 Task: Create a due date automation trigger when advanced on, on the tuesday before a card is due add basic without the blue label at 11:00 AM.
Action: Mouse moved to (1044, 455)
Screenshot: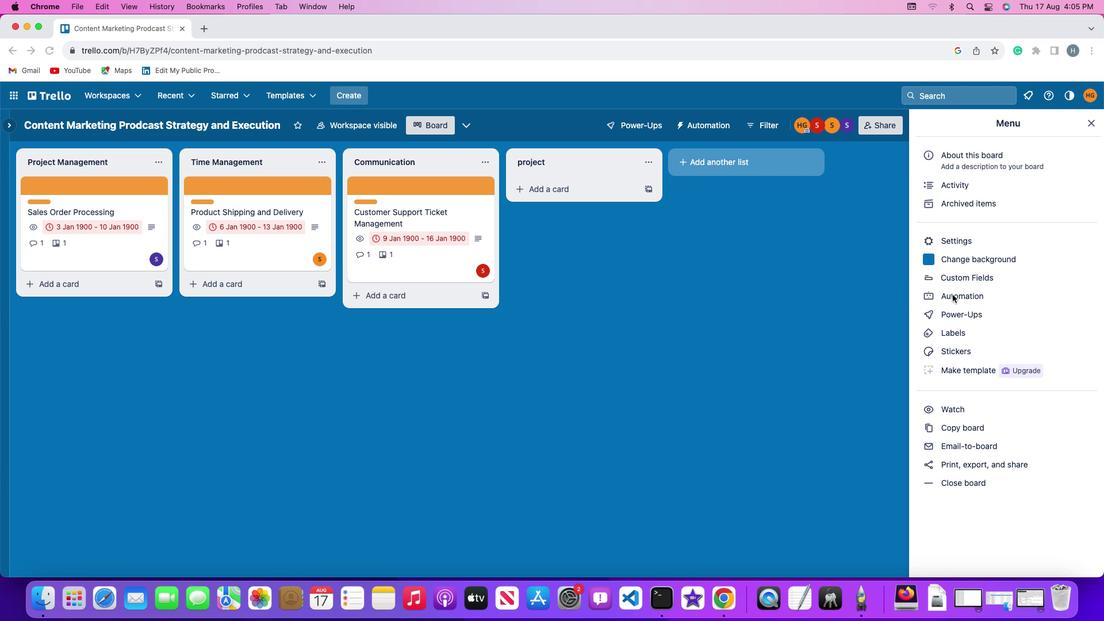 
Action: Mouse pressed left at (1044, 455)
Screenshot: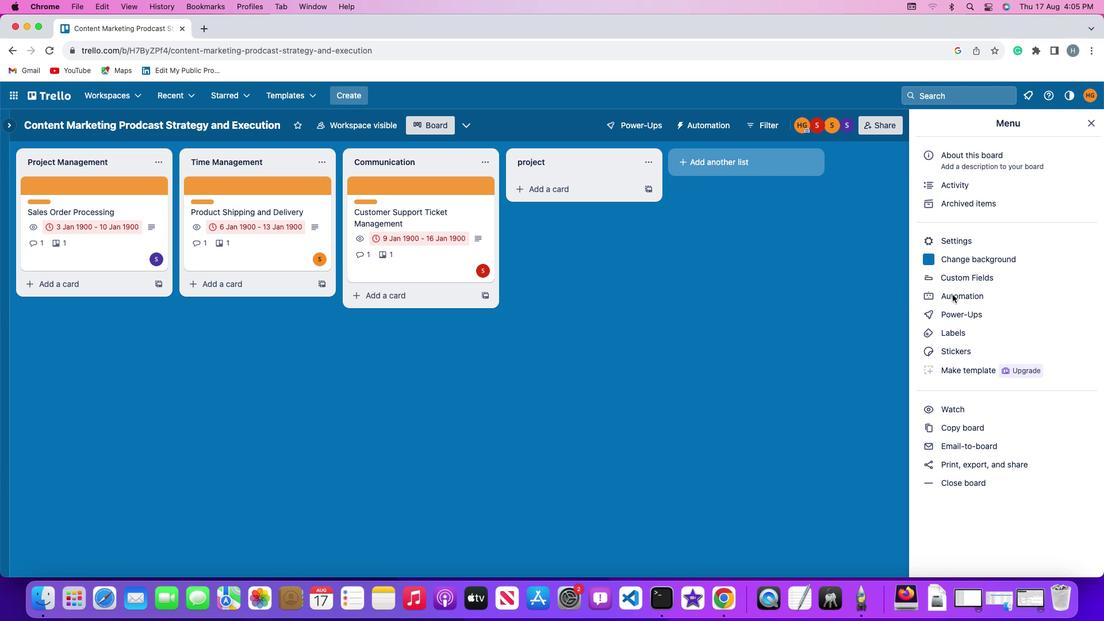 
Action: Mouse moved to (1045, 455)
Screenshot: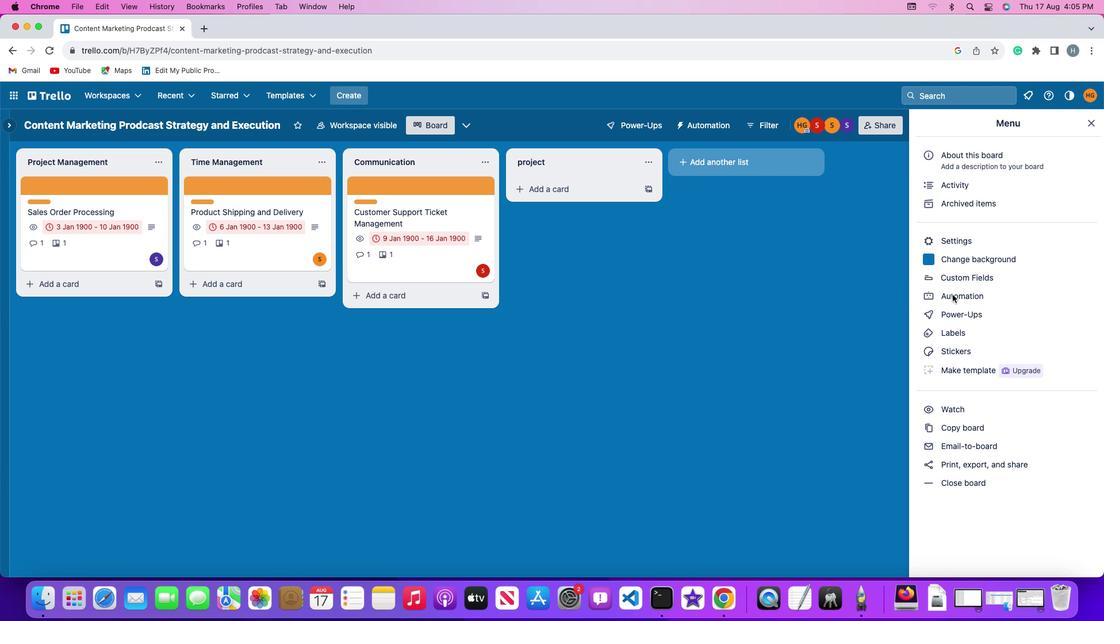 
Action: Mouse pressed left at (1045, 455)
Screenshot: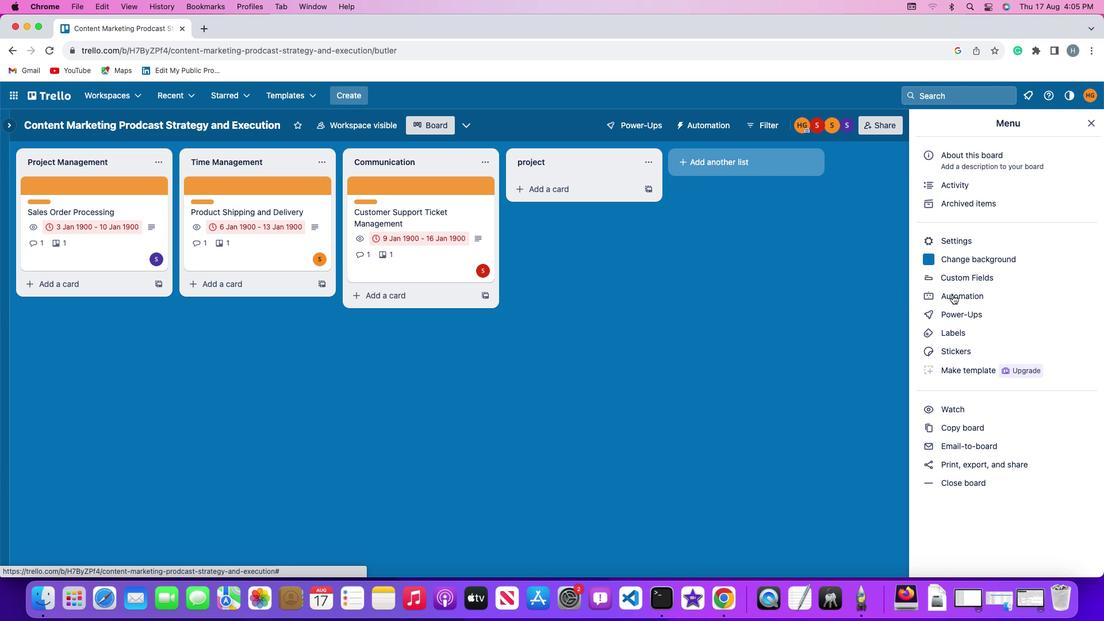
Action: Mouse moved to (88, 444)
Screenshot: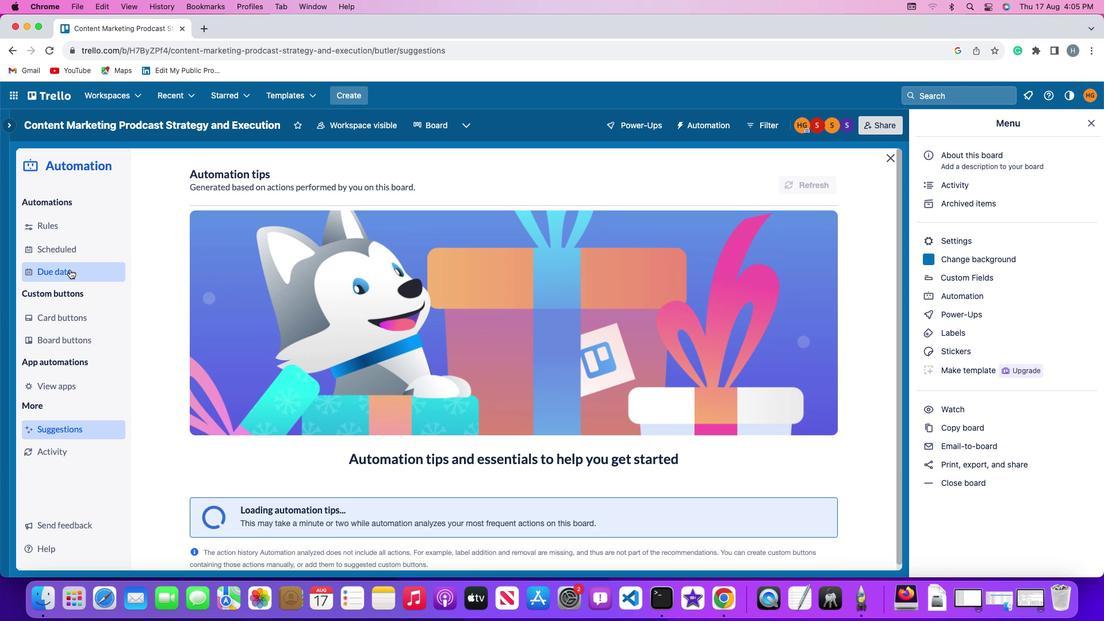 
Action: Mouse pressed left at (88, 444)
Screenshot: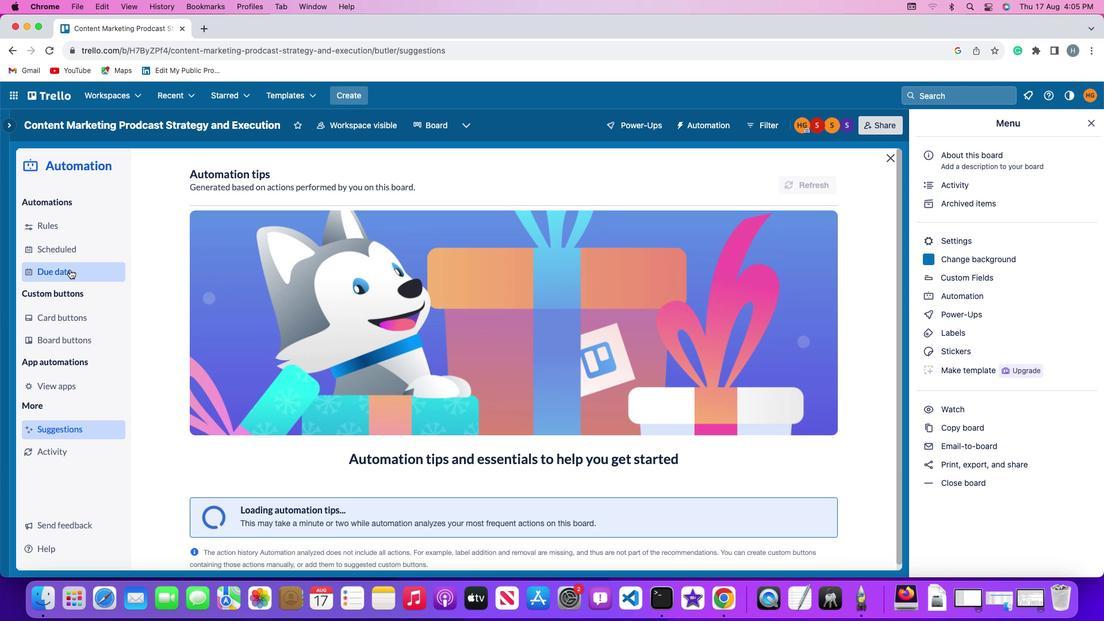 
Action: Mouse moved to (867, 406)
Screenshot: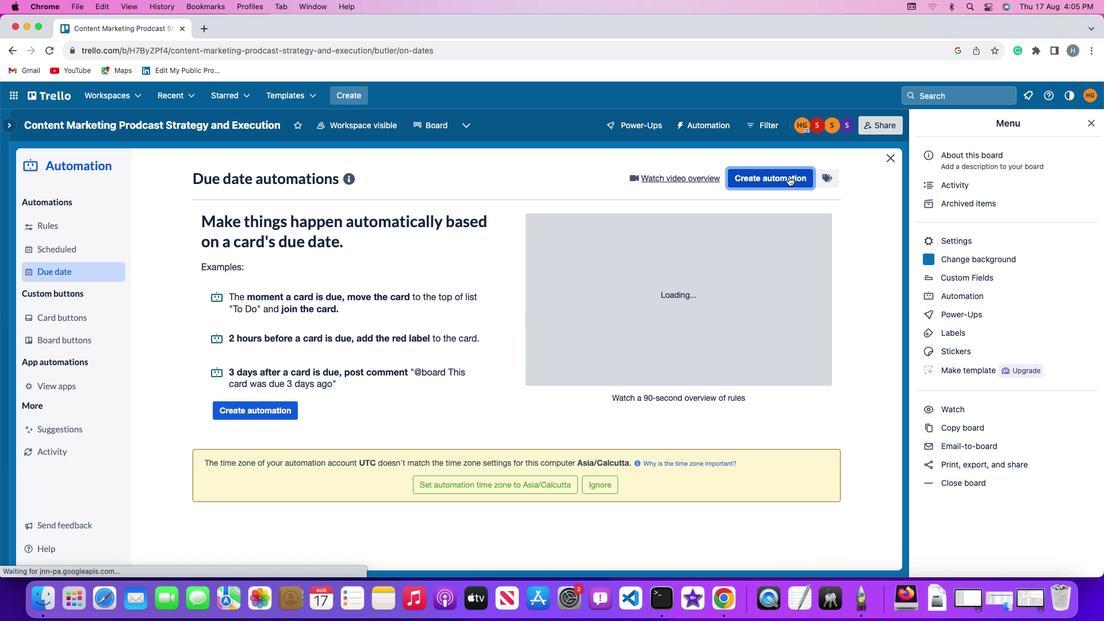 
Action: Mouse pressed left at (867, 406)
Screenshot: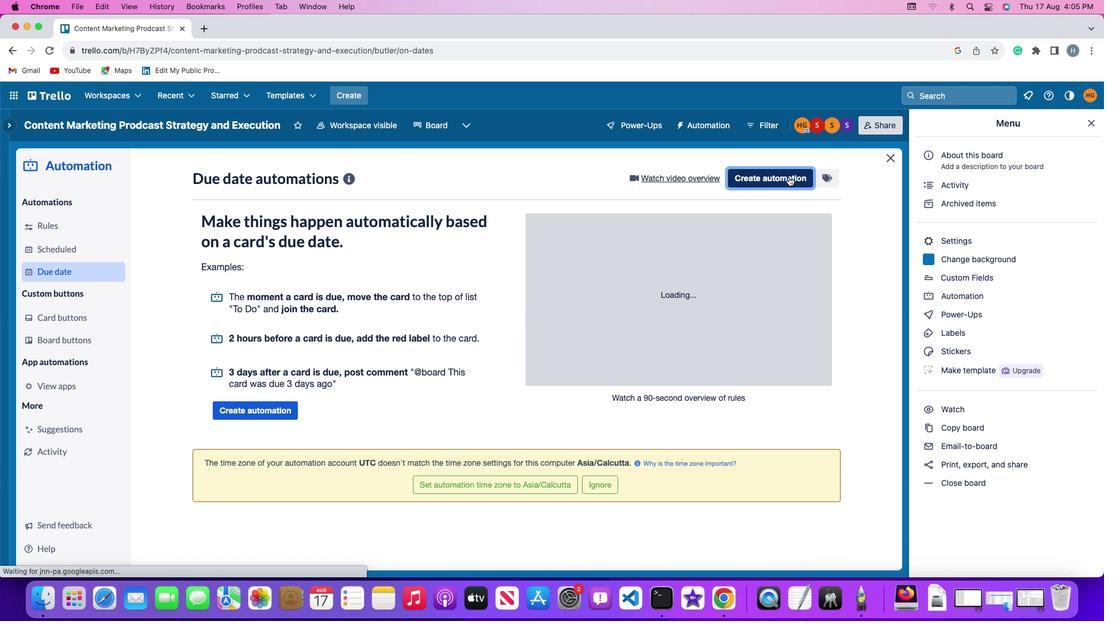 
Action: Mouse moved to (241, 453)
Screenshot: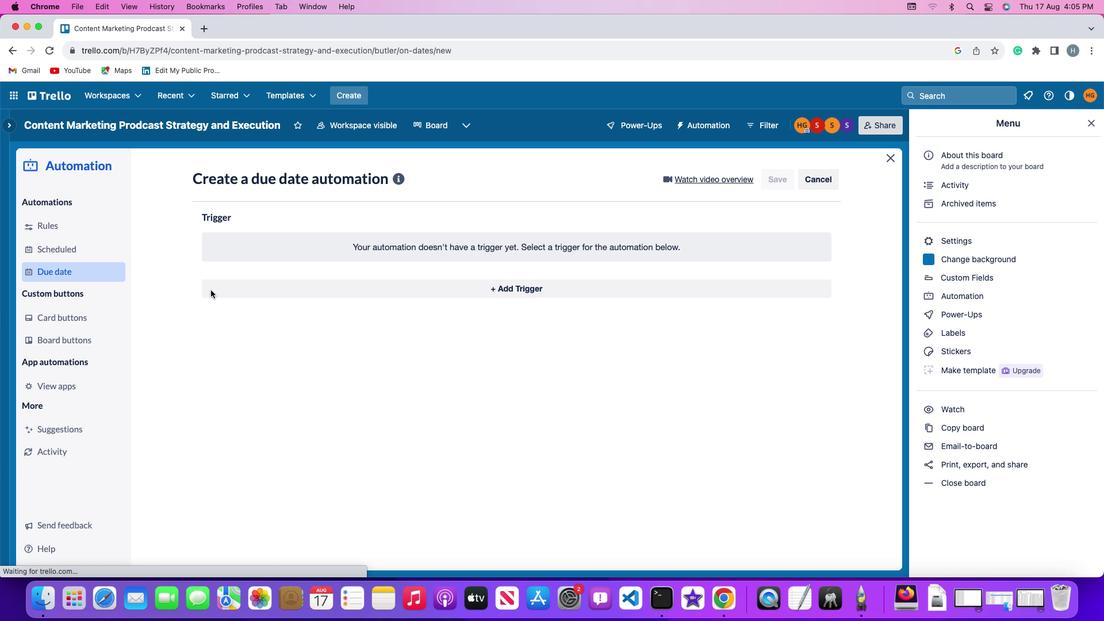 
Action: Mouse pressed left at (241, 453)
Screenshot: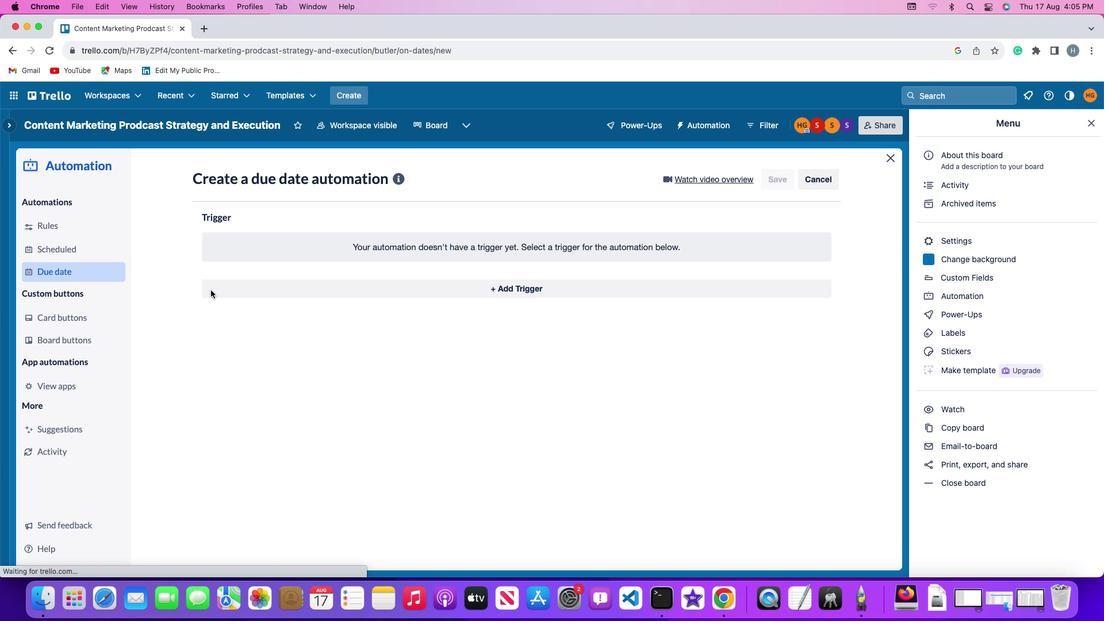 
Action: Mouse moved to (280, 539)
Screenshot: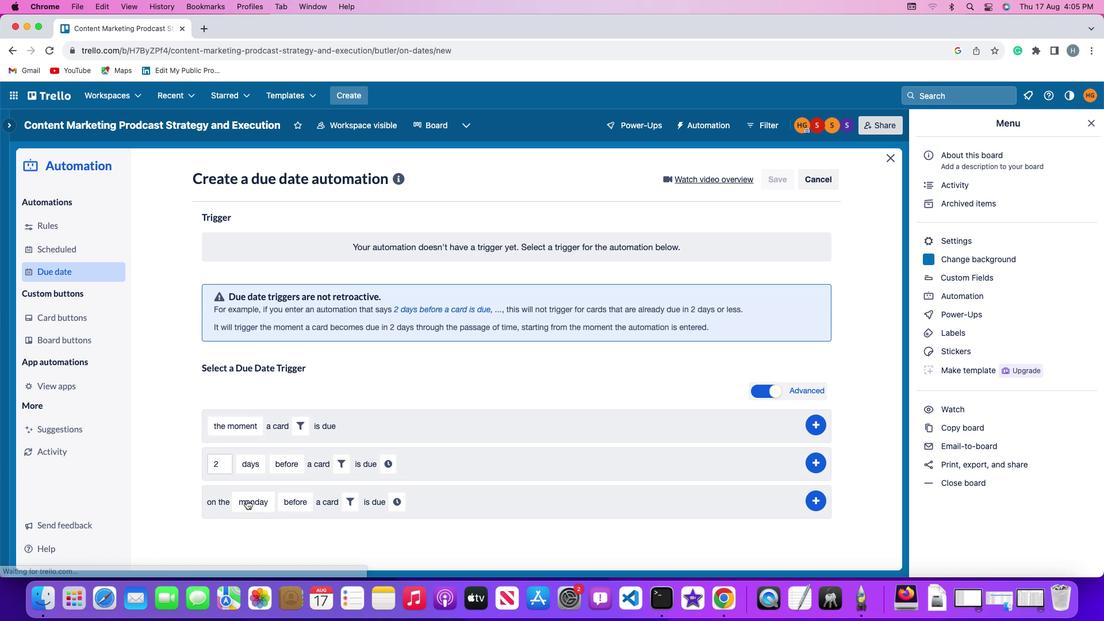 
Action: Mouse pressed left at (280, 539)
Screenshot: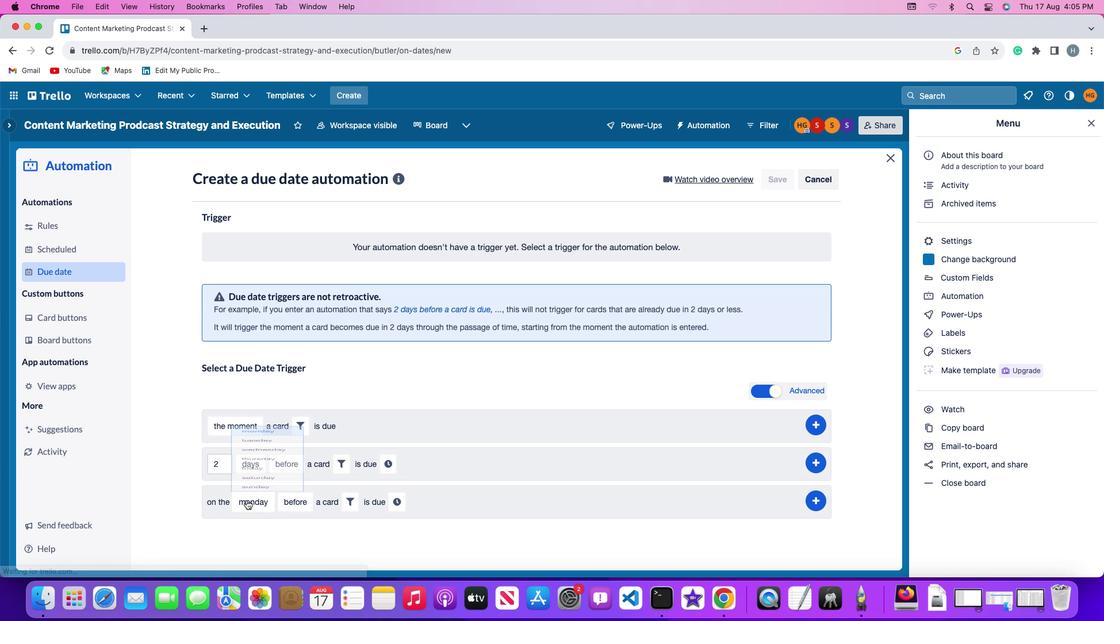 
Action: Mouse moved to (291, 482)
Screenshot: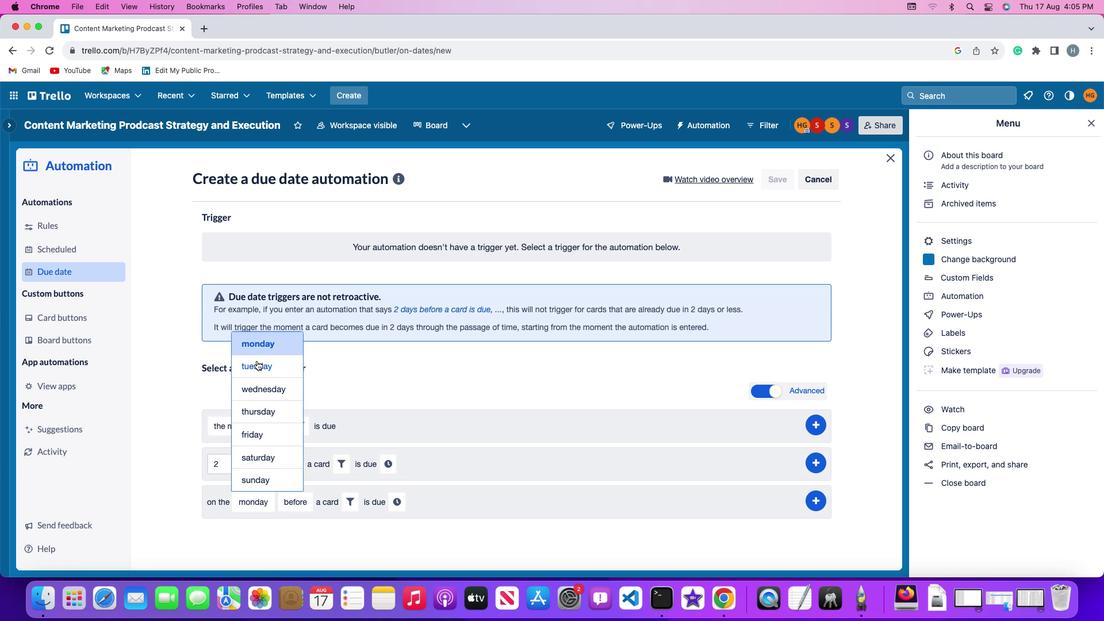 
Action: Mouse pressed left at (291, 482)
Screenshot: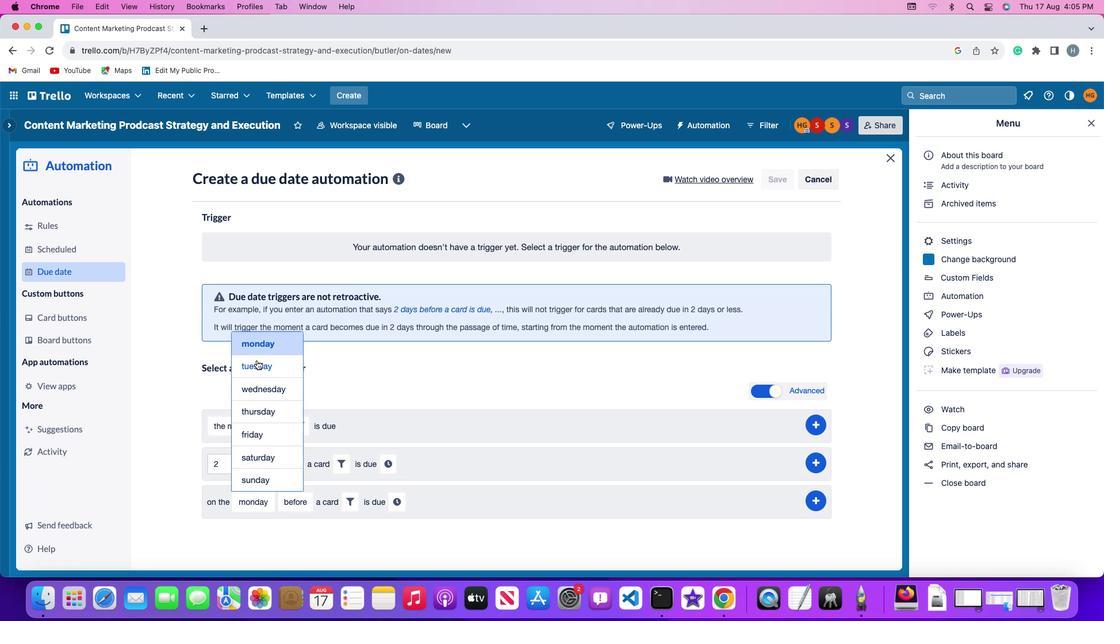 
Action: Mouse moved to (336, 544)
Screenshot: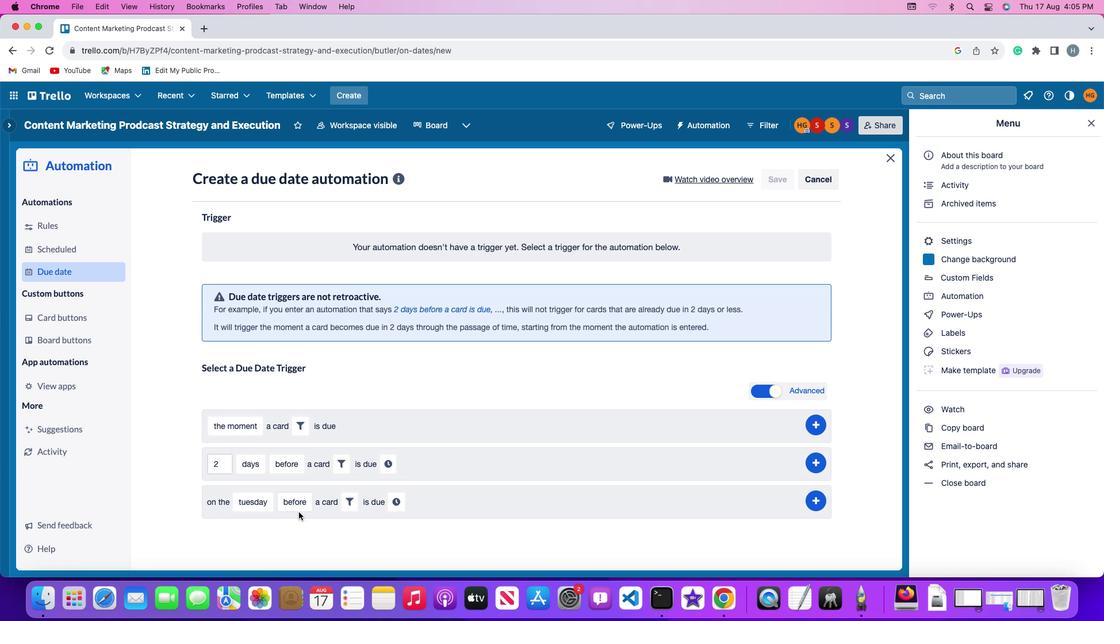 
Action: Mouse pressed left at (336, 544)
Screenshot: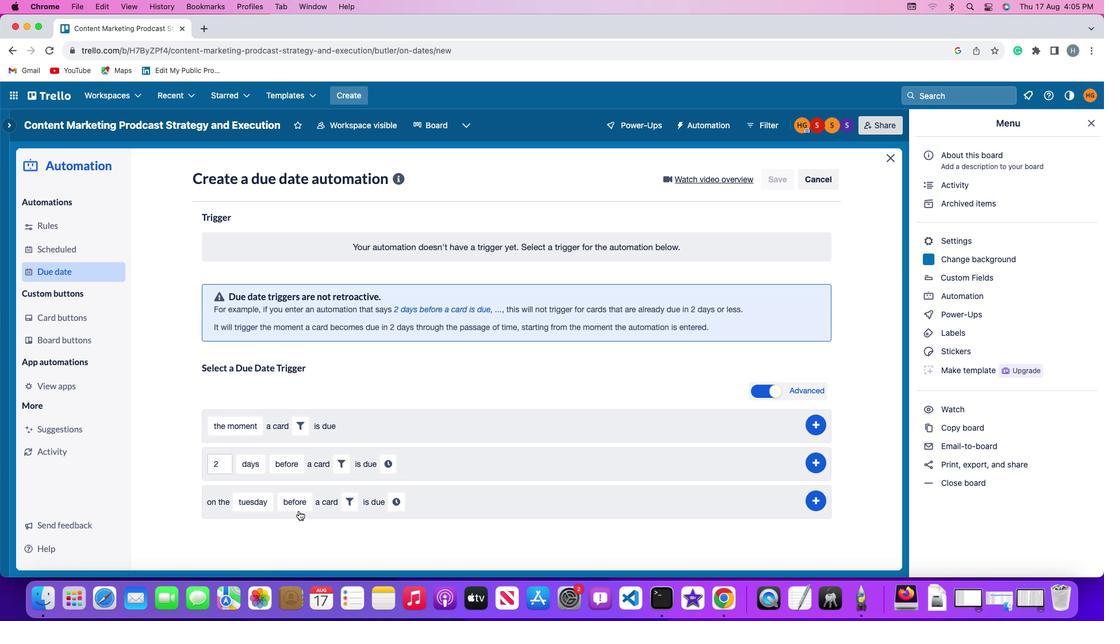 
Action: Mouse moved to (336, 536)
Screenshot: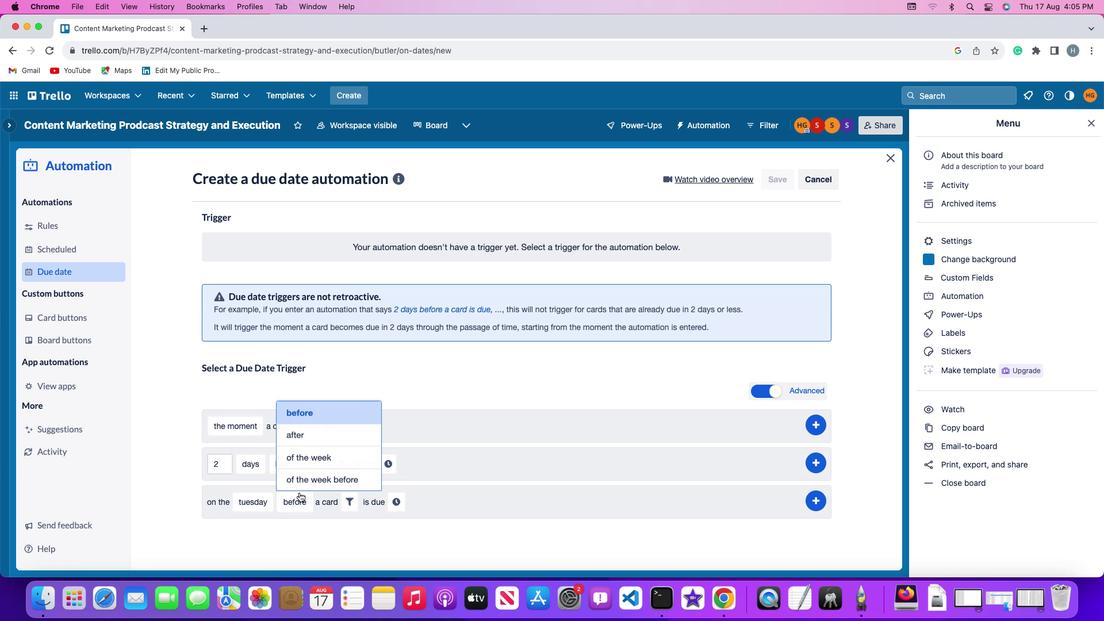 
Action: Mouse pressed left at (336, 536)
Screenshot: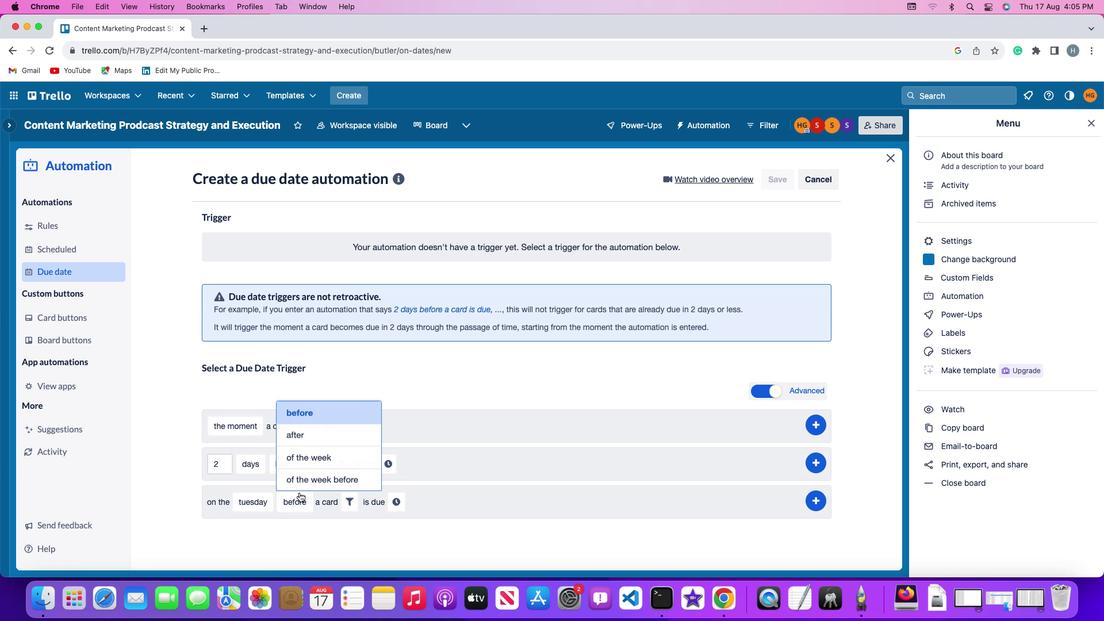
Action: Mouse moved to (338, 504)
Screenshot: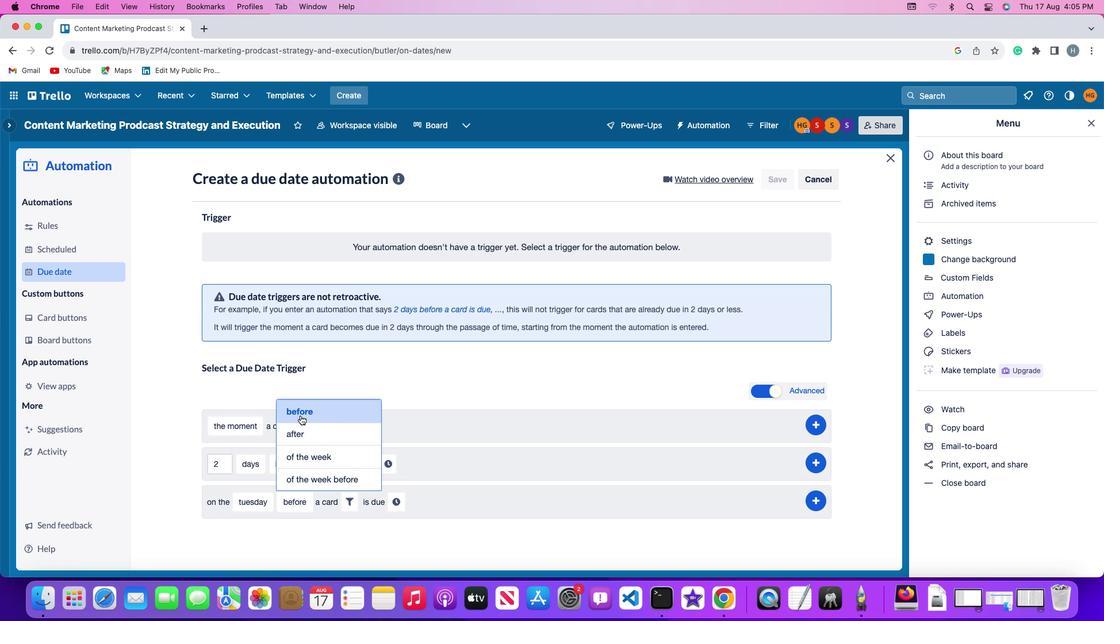 
Action: Mouse pressed left at (338, 504)
Screenshot: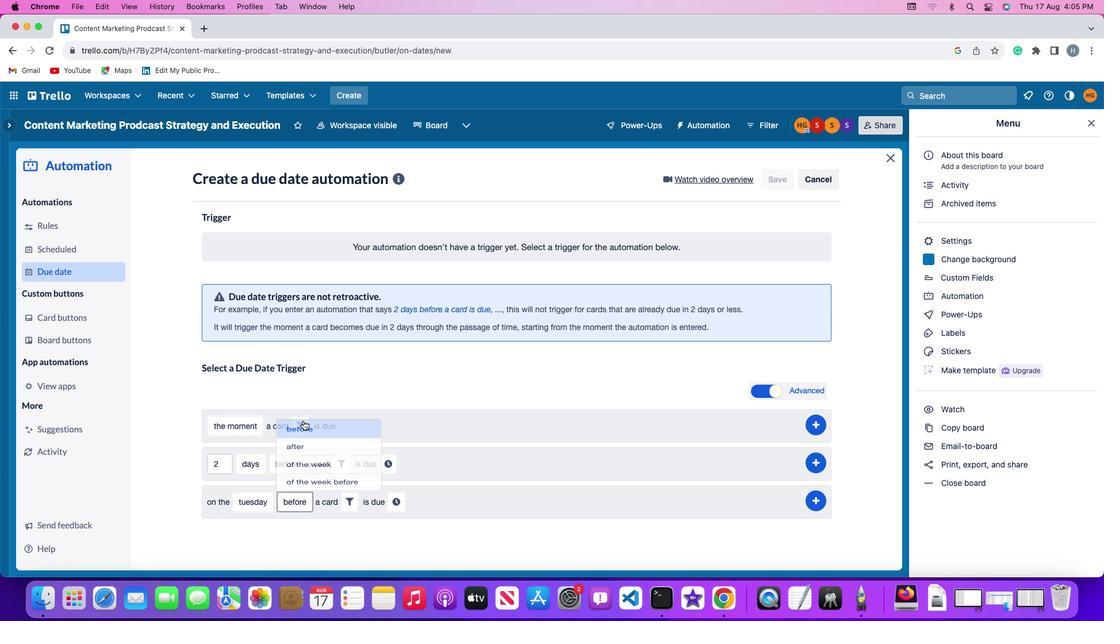 
Action: Mouse moved to (386, 540)
Screenshot: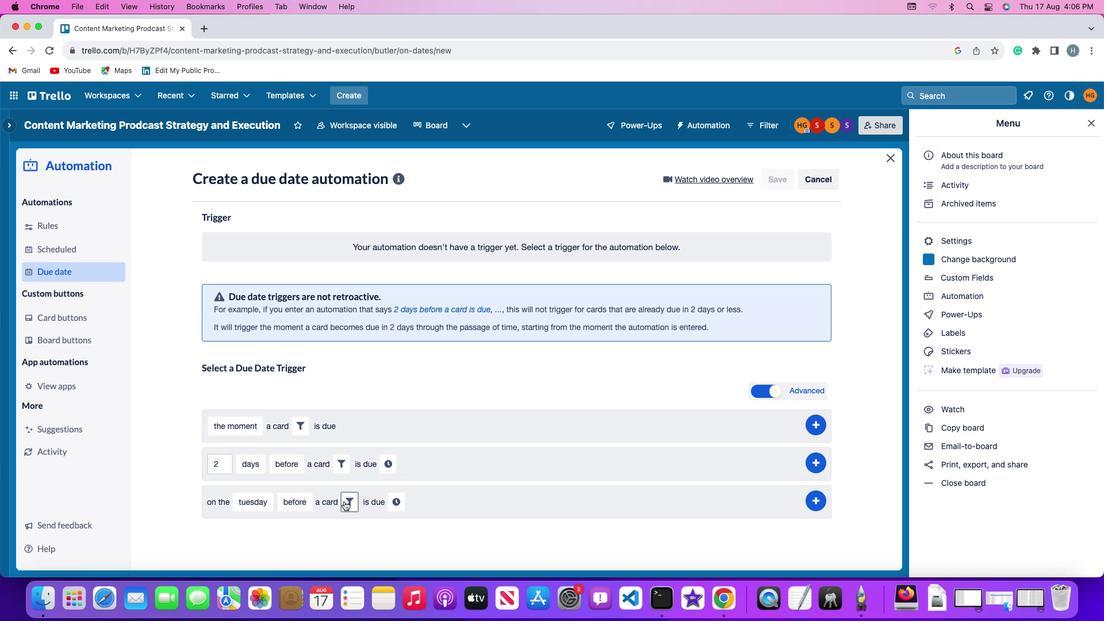 
Action: Mouse pressed left at (386, 540)
Screenshot: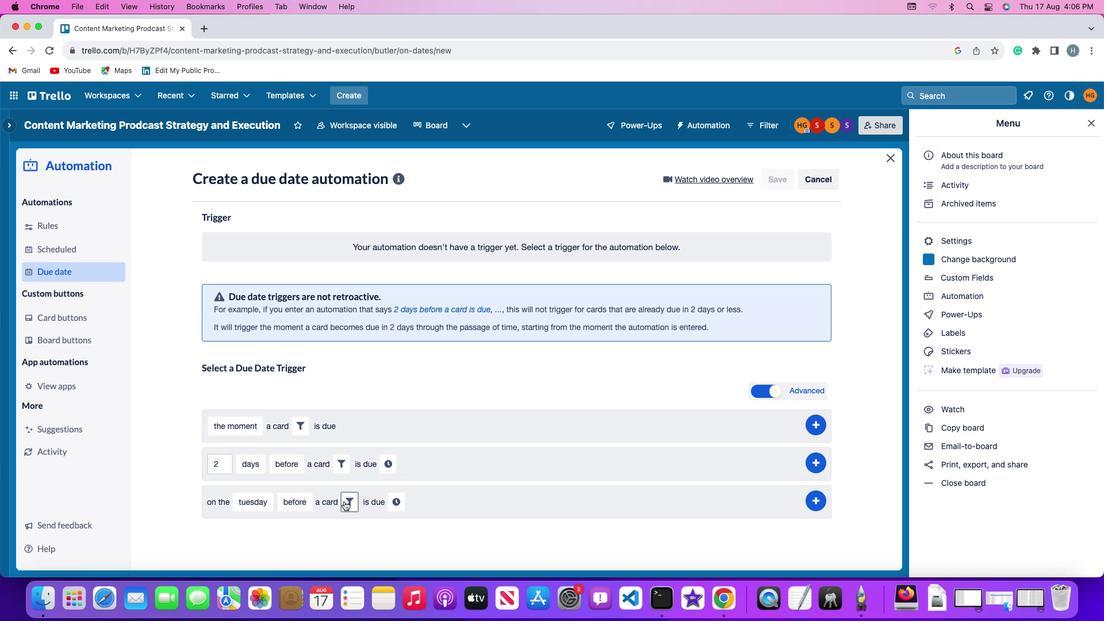 
Action: Mouse moved to (351, 551)
Screenshot: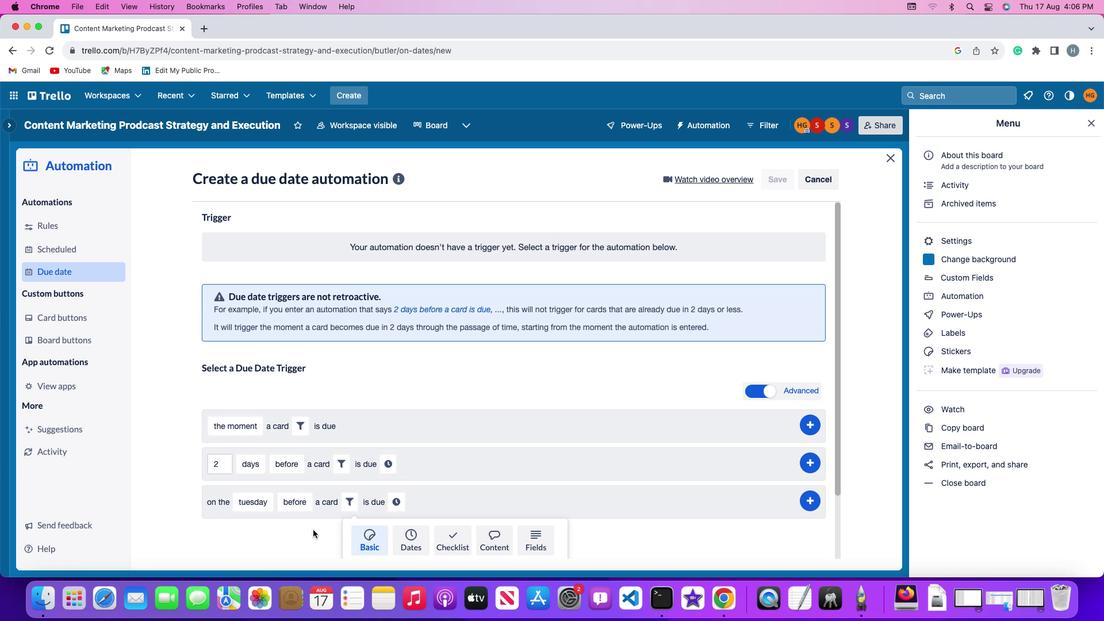 
Action: Mouse scrolled (351, 551) with delta (12, 333)
Screenshot: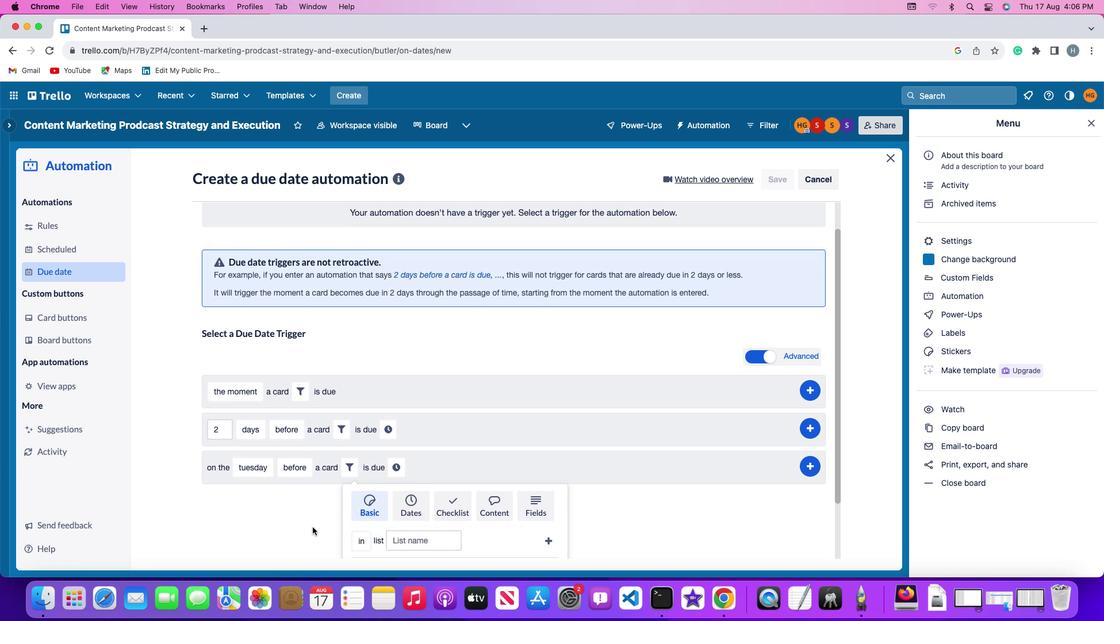 
Action: Mouse scrolled (351, 551) with delta (12, 333)
Screenshot: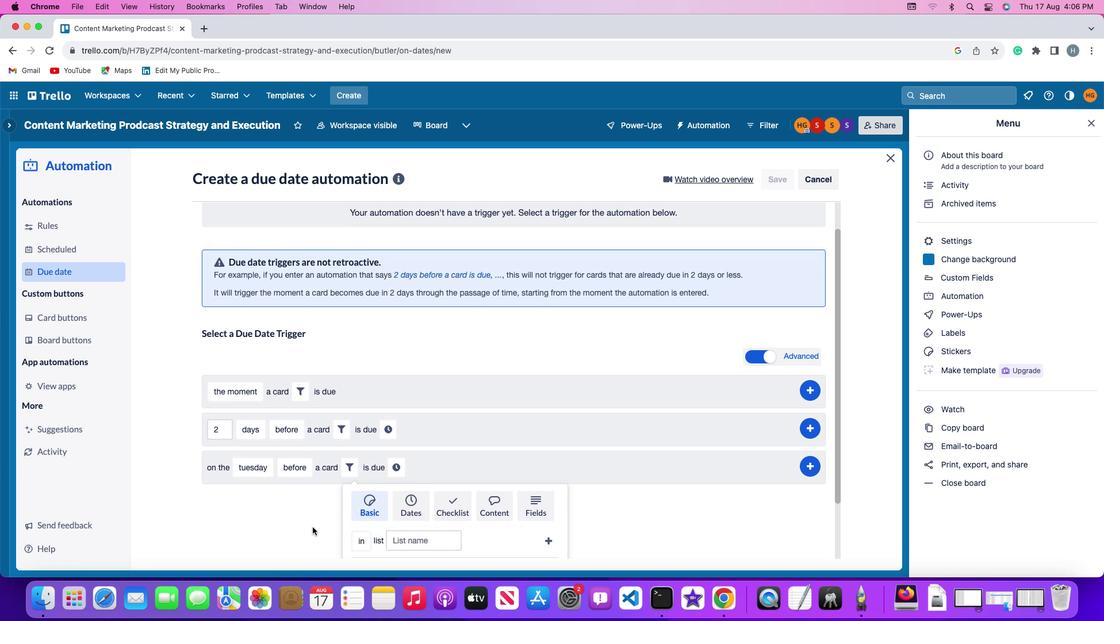 
Action: Mouse scrolled (351, 551) with delta (12, 333)
Screenshot: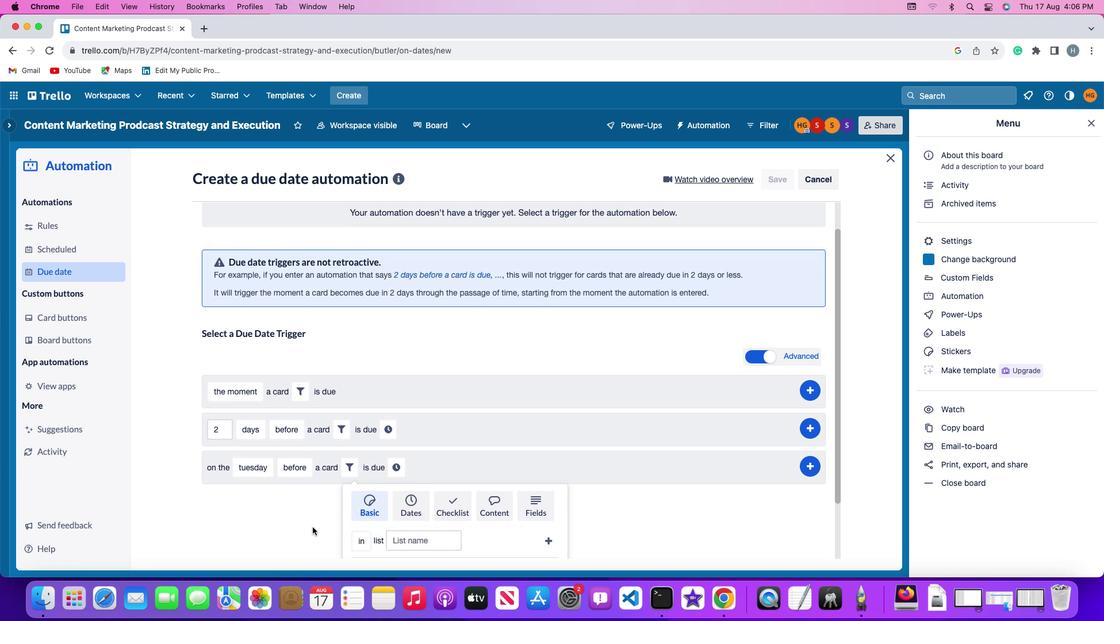 
Action: Mouse scrolled (351, 551) with delta (12, 332)
Screenshot: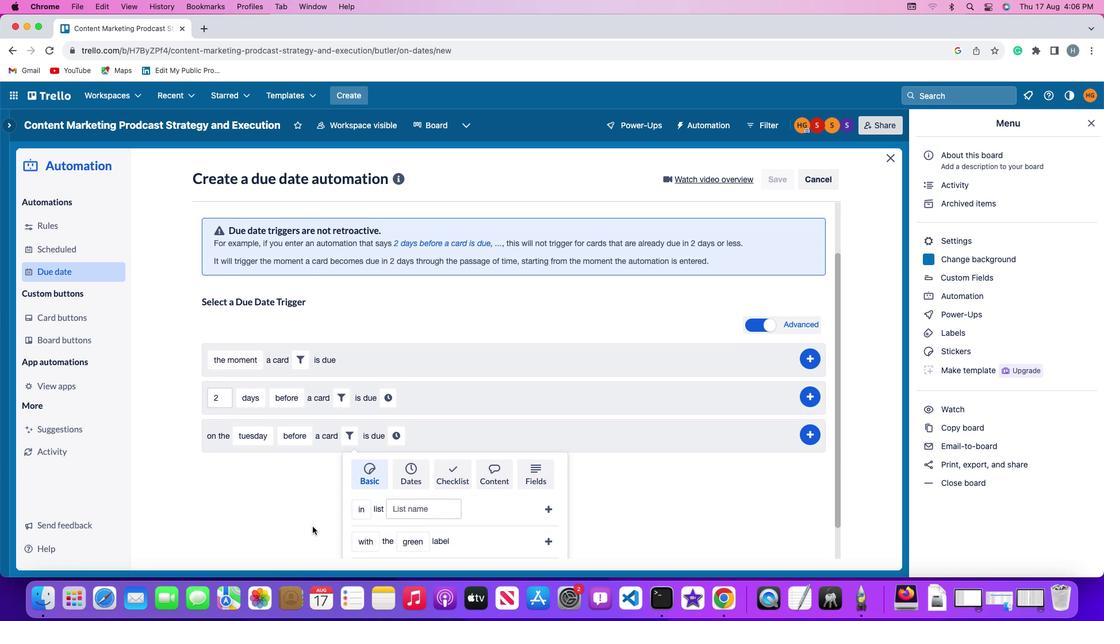 
Action: Mouse scrolled (351, 551) with delta (12, 332)
Screenshot: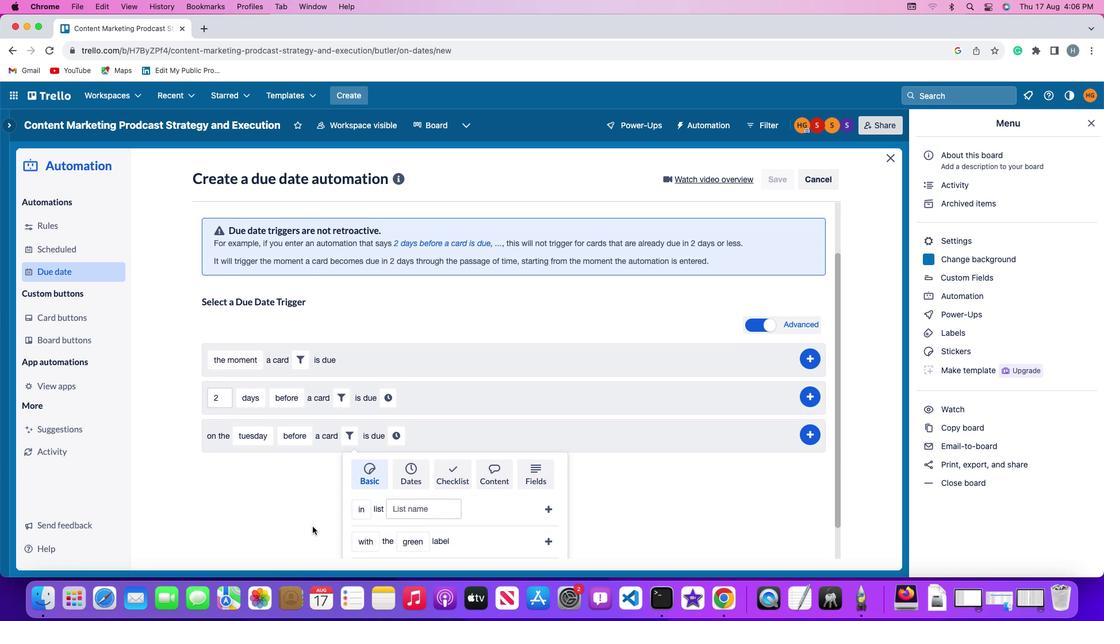 
Action: Mouse moved to (350, 550)
Screenshot: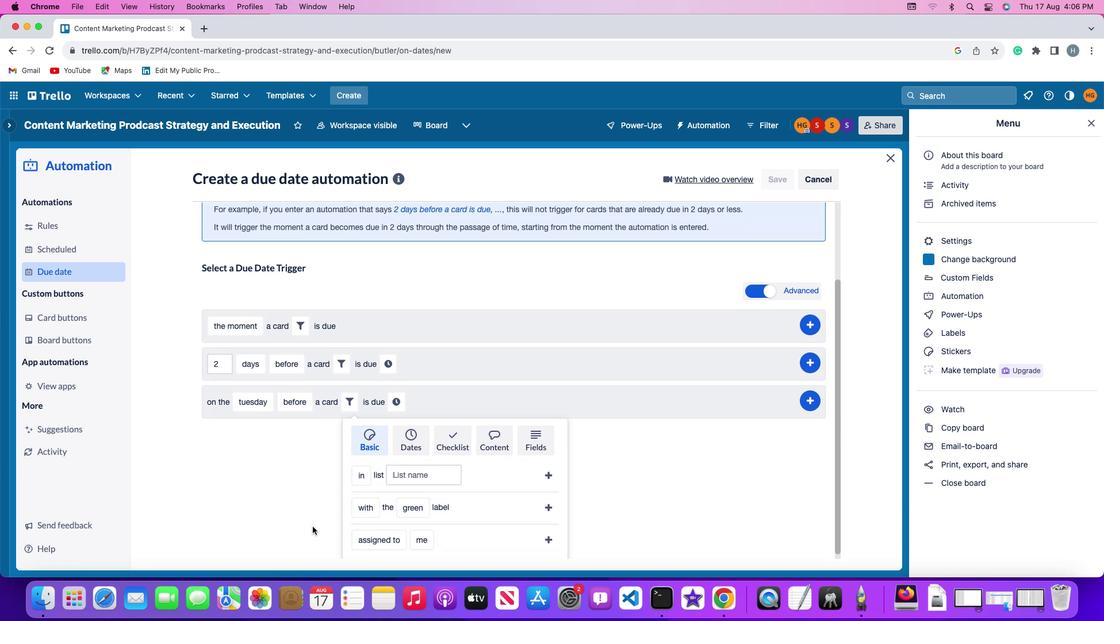 
Action: Mouse scrolled (350, 550) with delta (12, 333)
Screenshot: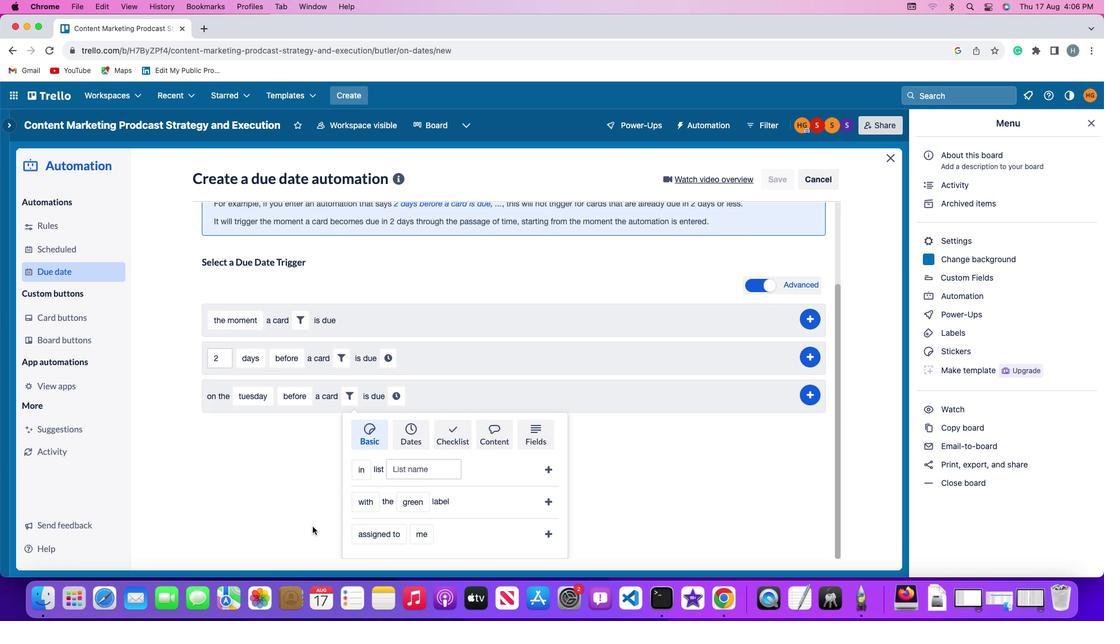 
Action: Mouse scrolled (350, 550) with delta (12, 333)
Screenshot: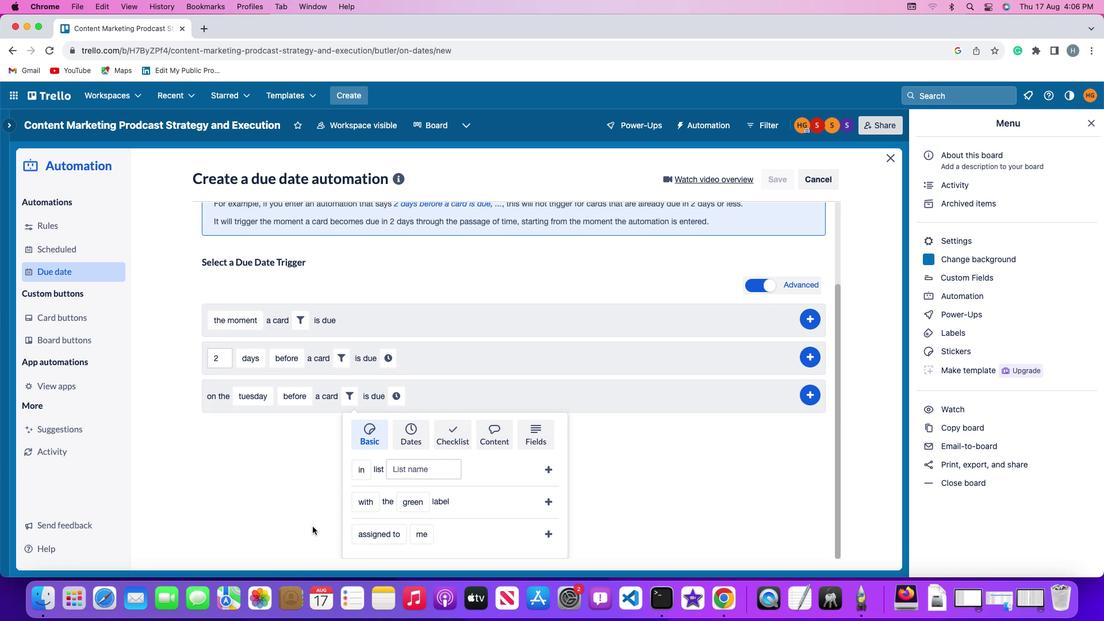 
Action: Mouse scrolled (350, 550) with delta (12, 333)
Screenshot: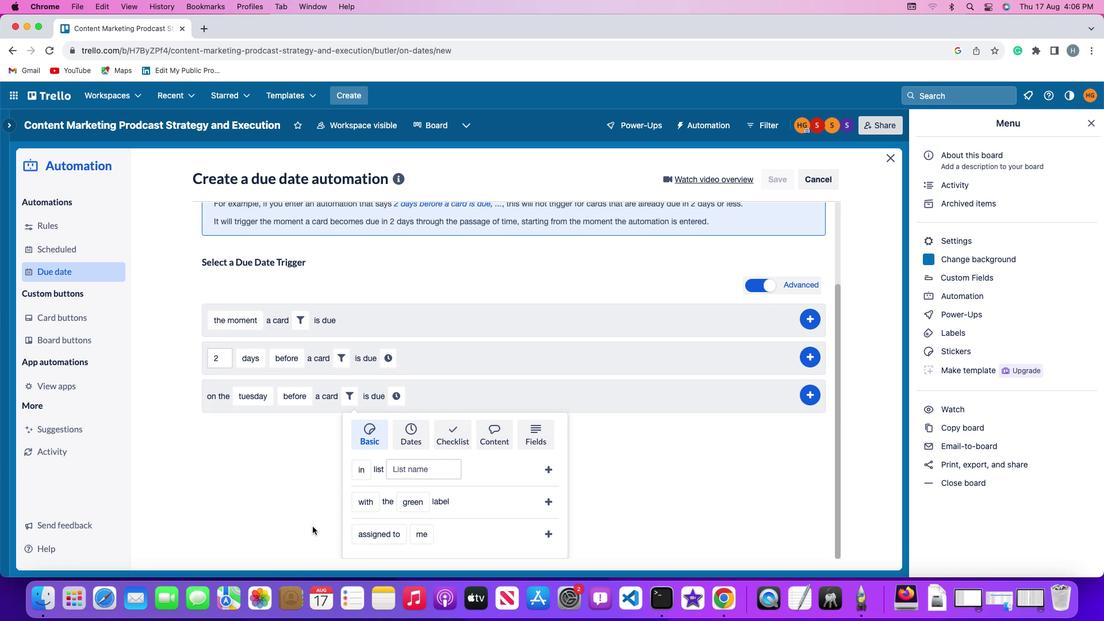 
Action: Mouse scrolled (350, 550) with delta (12, 332)
Screenshot: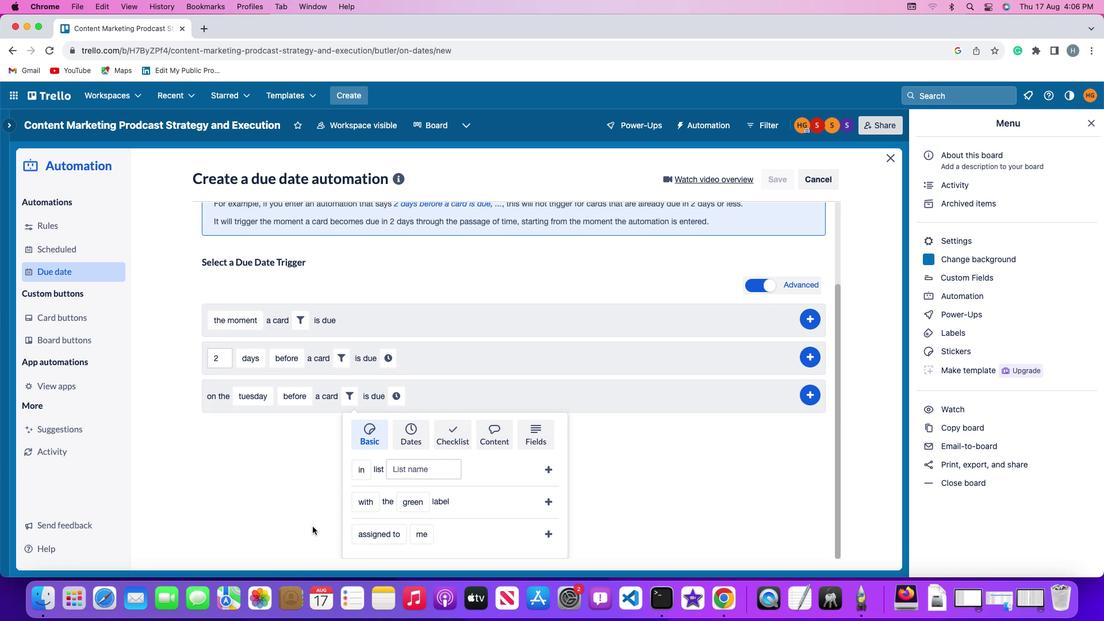 
Action: Mouse scrolled (350, 550) with delta (12, 332)
Screenshot: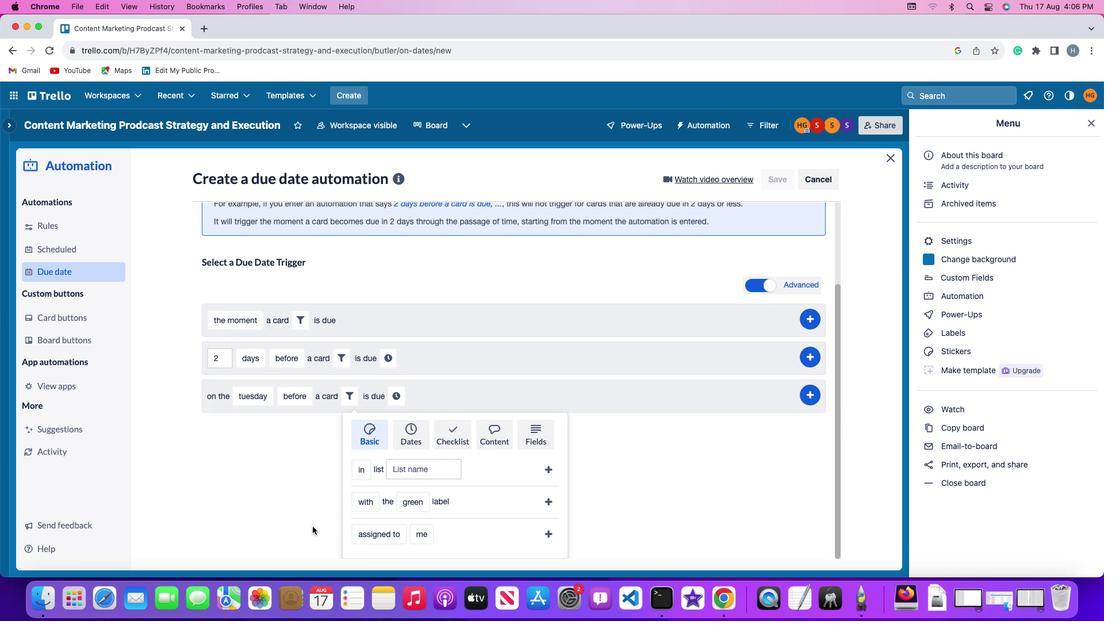 
Action: Mouse moved to (411, 540)
Screenshot: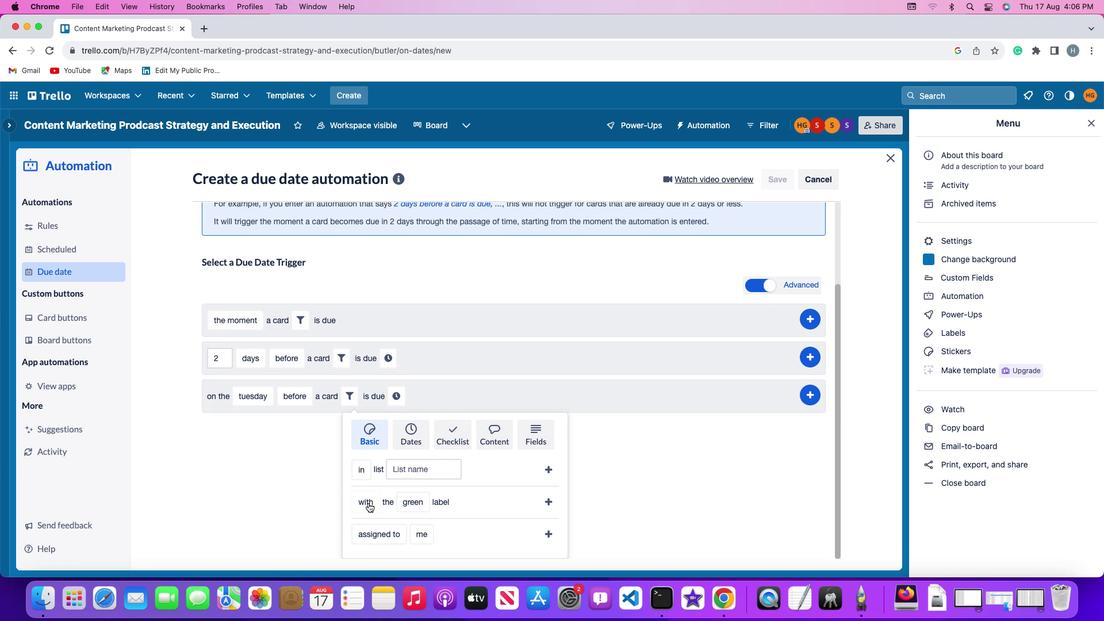 
Action: Mouse pressed left at (411, 540)
Screenshot: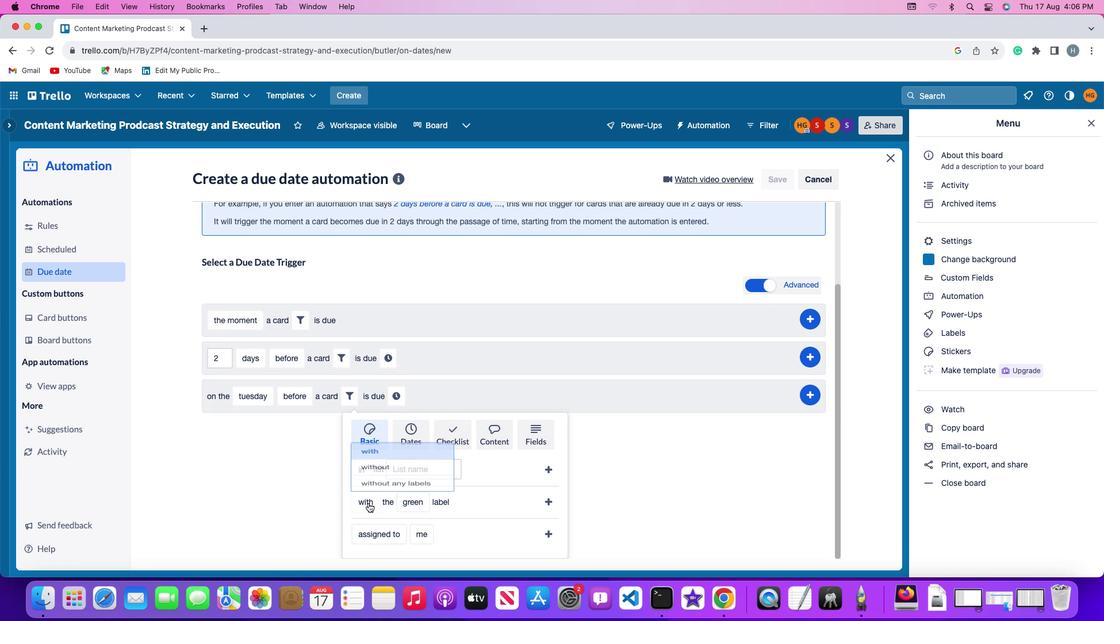 
Action: Mouse moved to (410, 523)
Screenshot: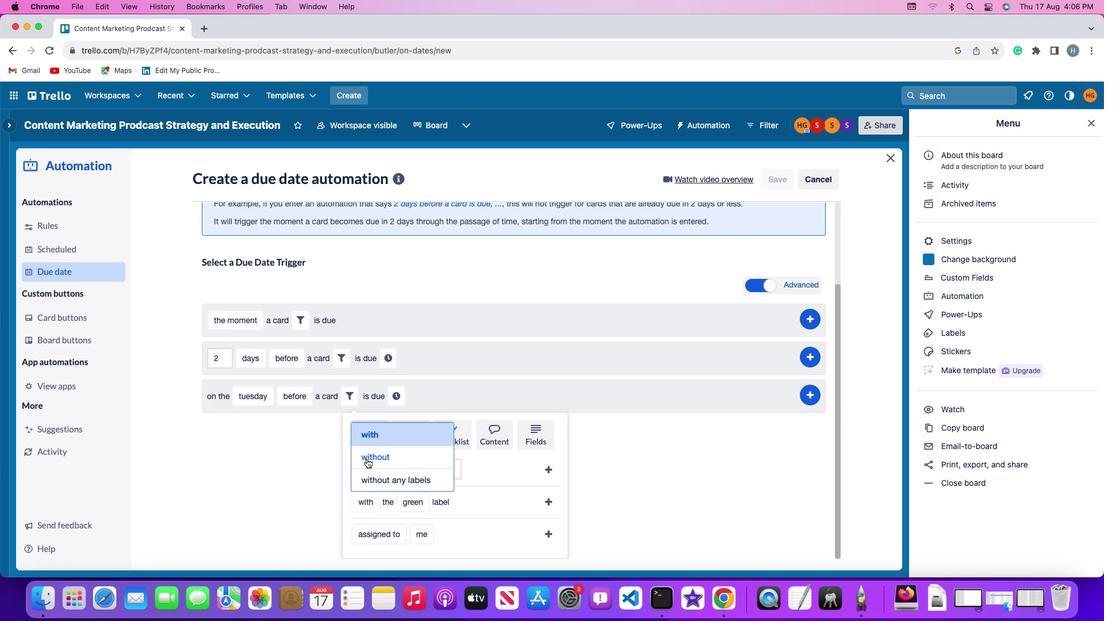 
Action: Mouse pressed left at (410, 523)
Screenshot: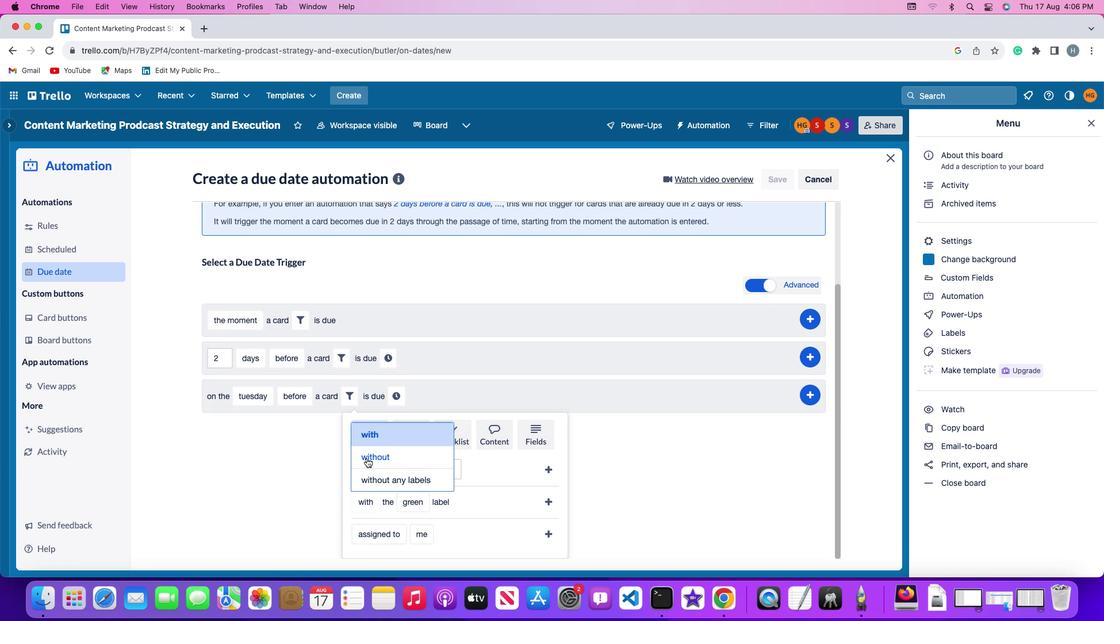 
Action: Mouse moved to (457, 536)
Screenshot: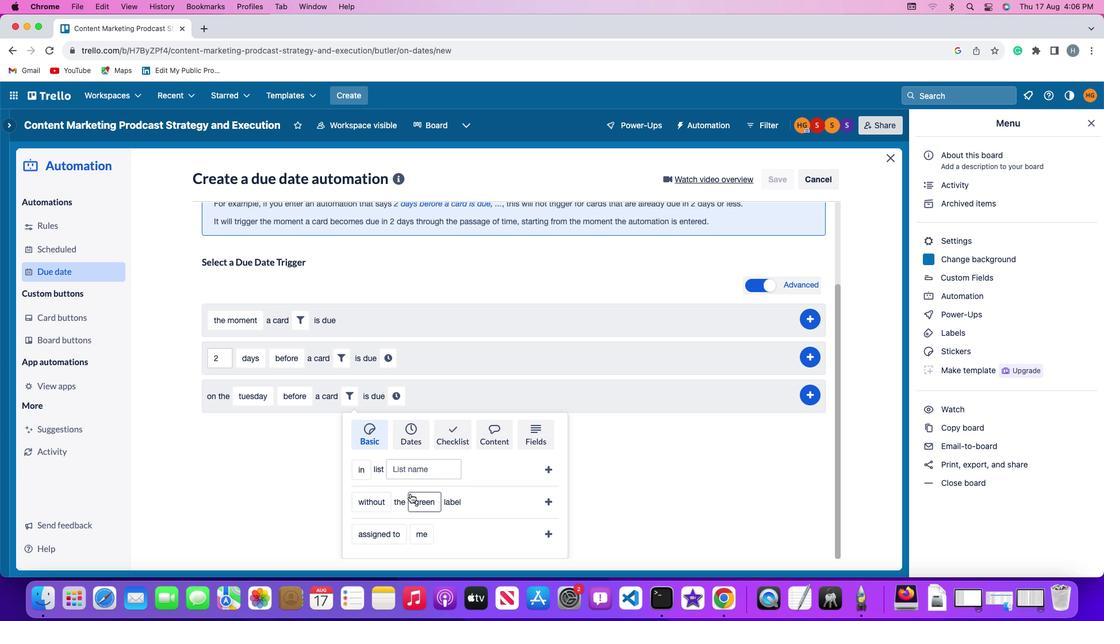 
Action: Mouse pressed left at (457, 536)
Screenshot: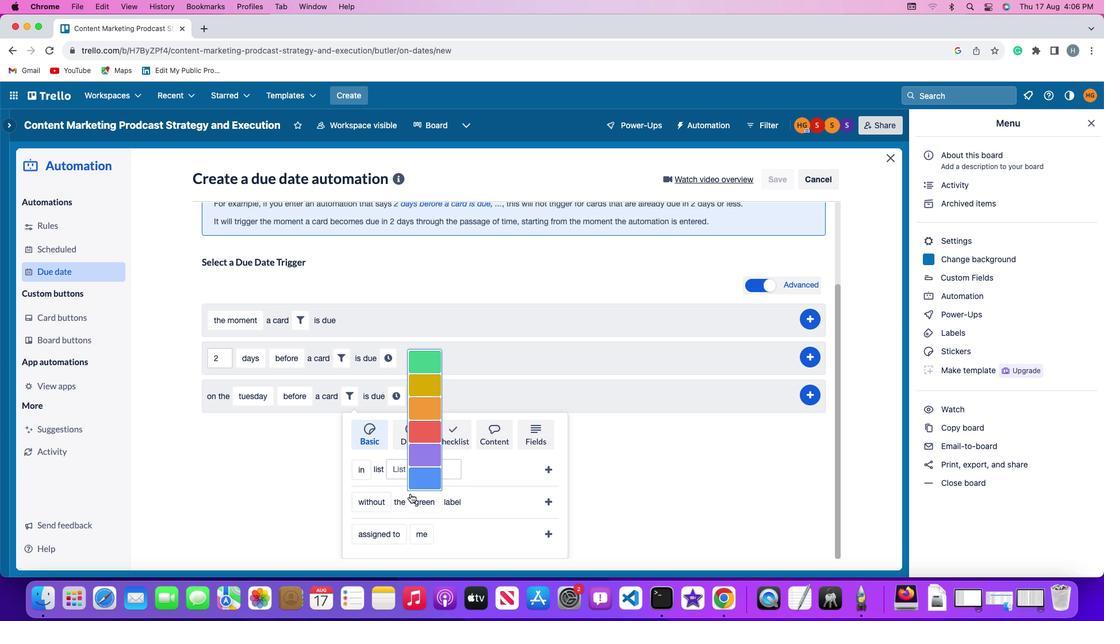 
Action: Mouse moved to (470, 532)
Screenshot: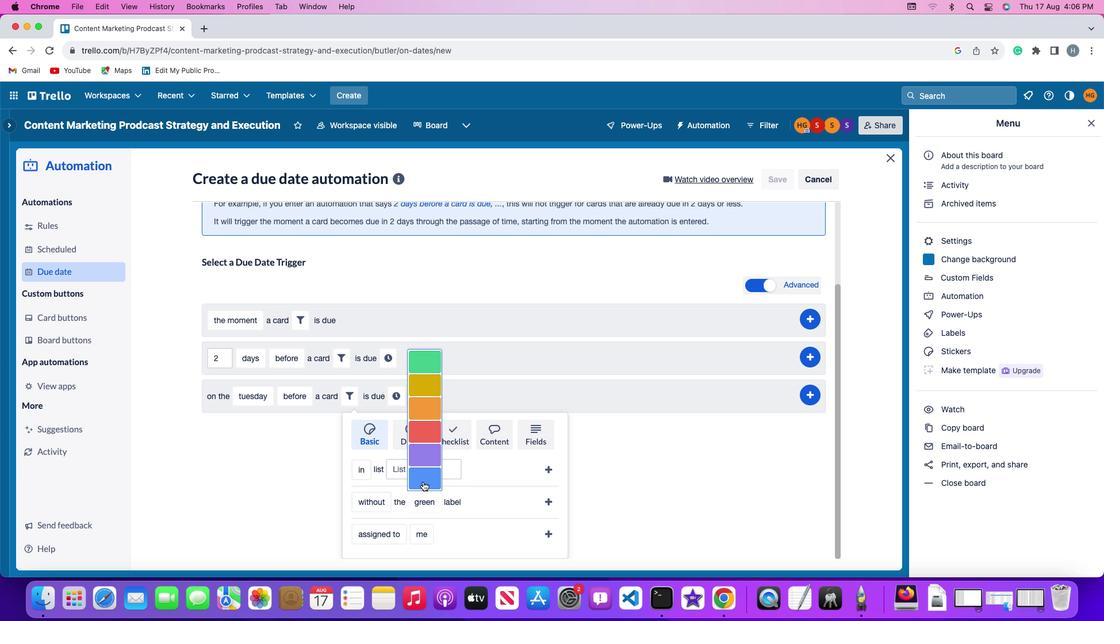 
Action: Mouse pressed left at (470, 532)
Screenshot: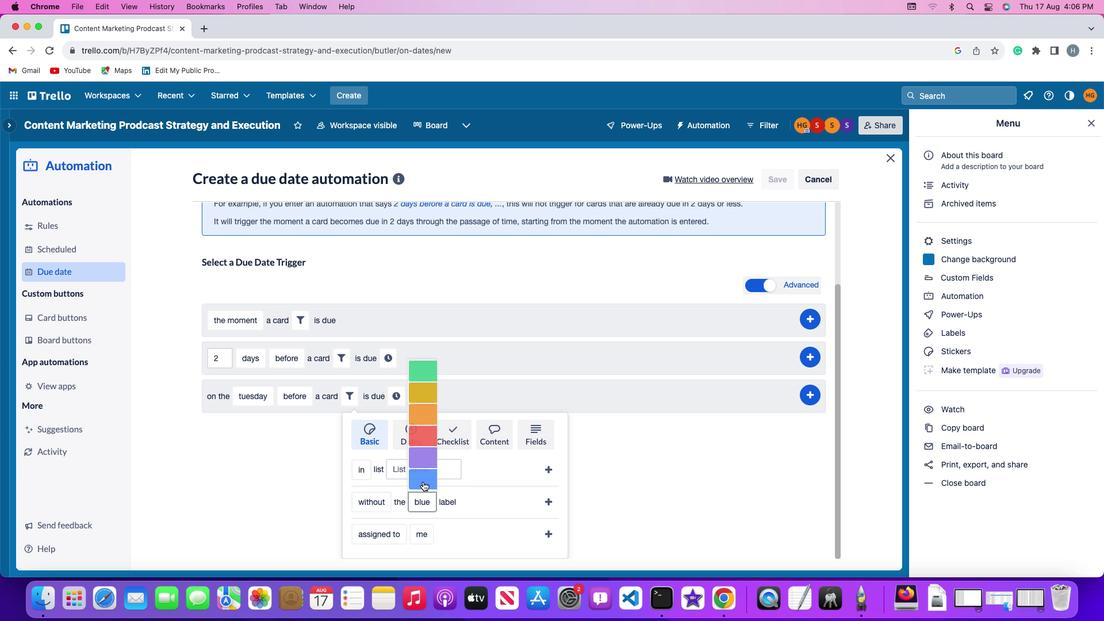 
Action: Mouse moved to (610, 540)
Screenshot: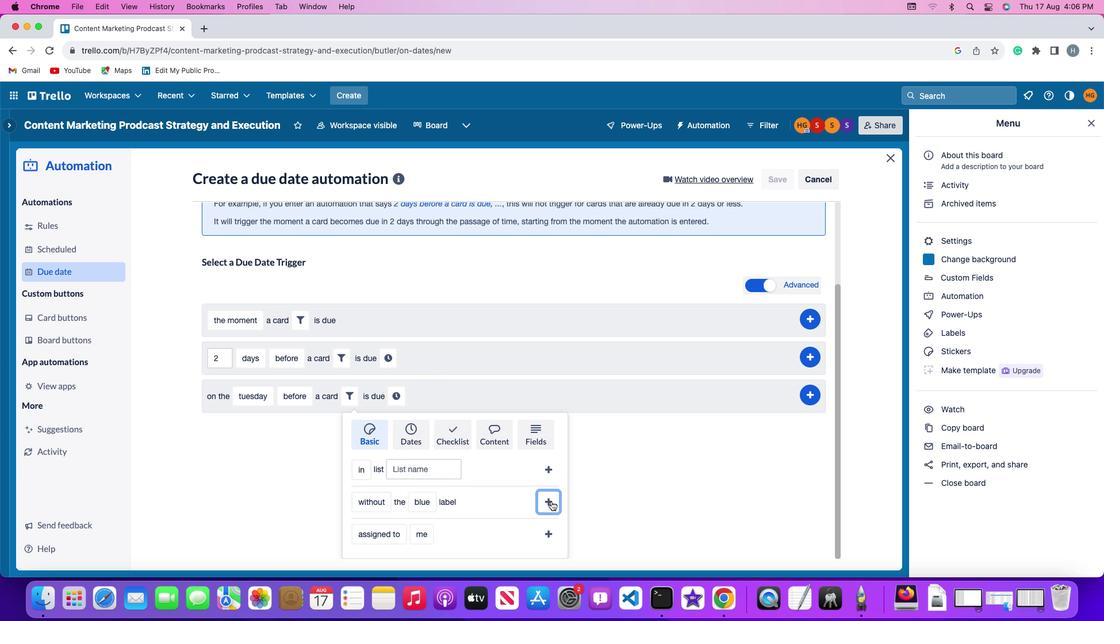 
Action: Mouse pressed left at (610, 540)
Screenshot: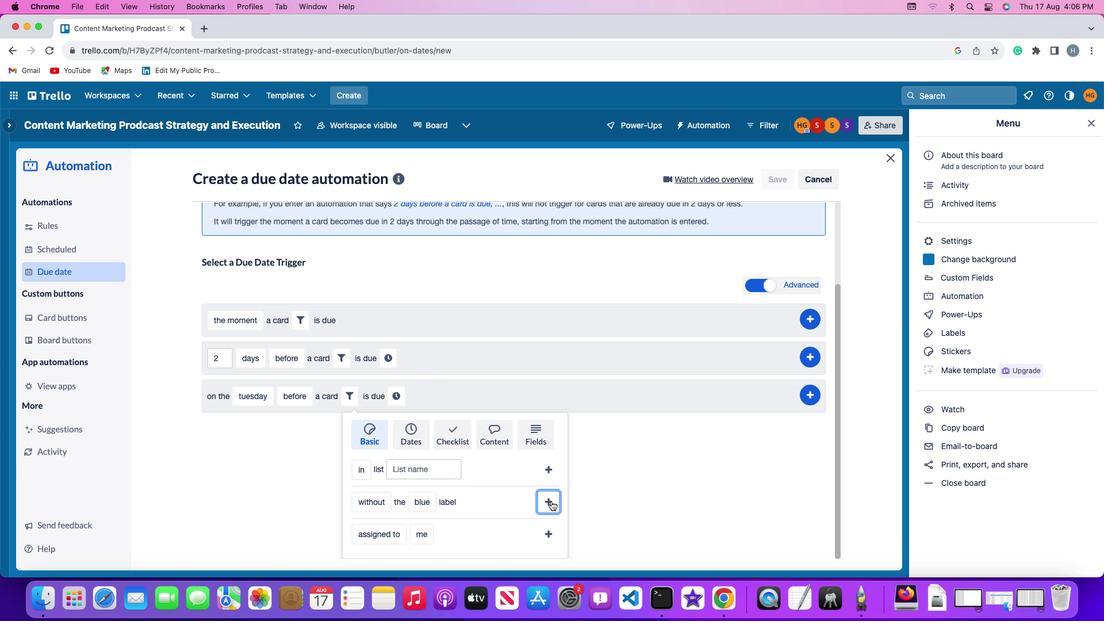 
Action: Mouse moved to (556, 540)
Screenshot: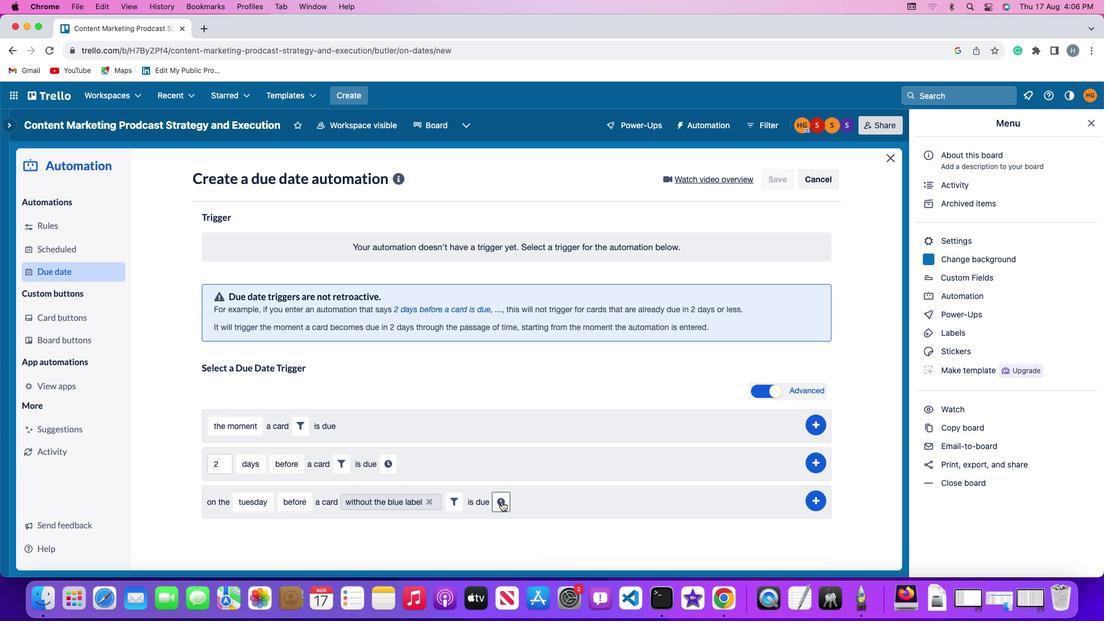 
Action: Mouse pressed left at (556, 540)
Screenshot: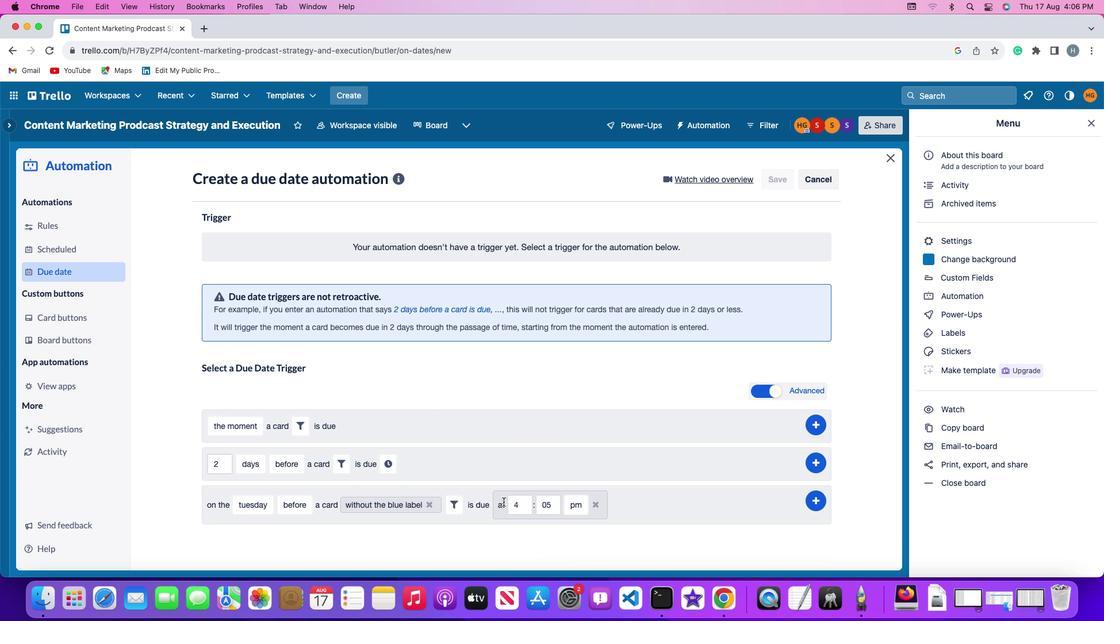 
Action: Mouse moved to (580, 541)
Screenshot: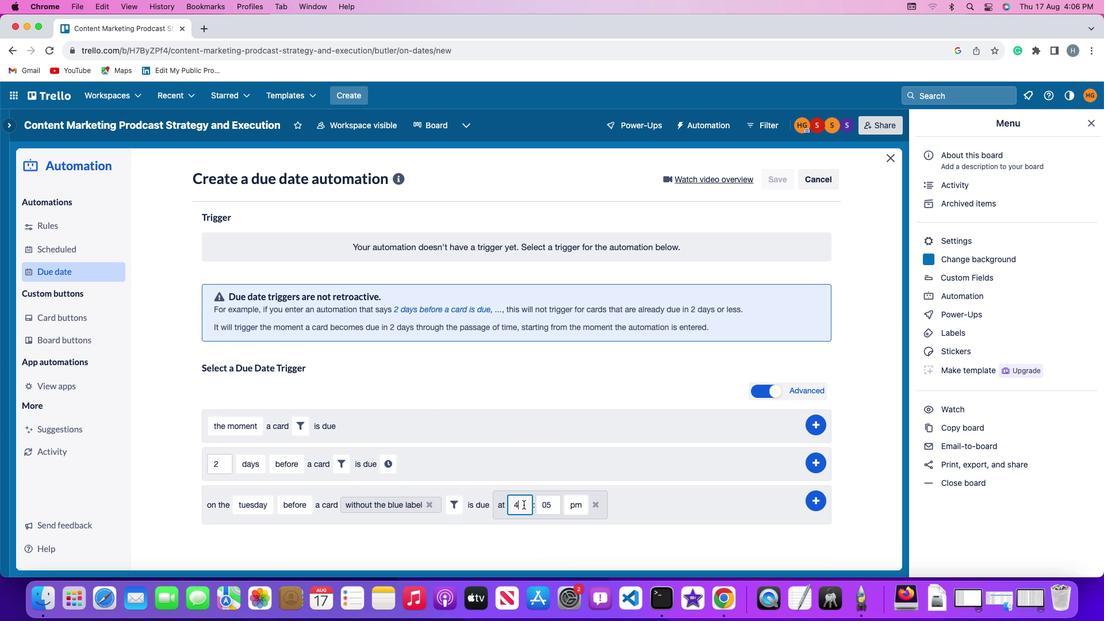 
Action: Mouse pressed left at (580, 541)
Screenshot: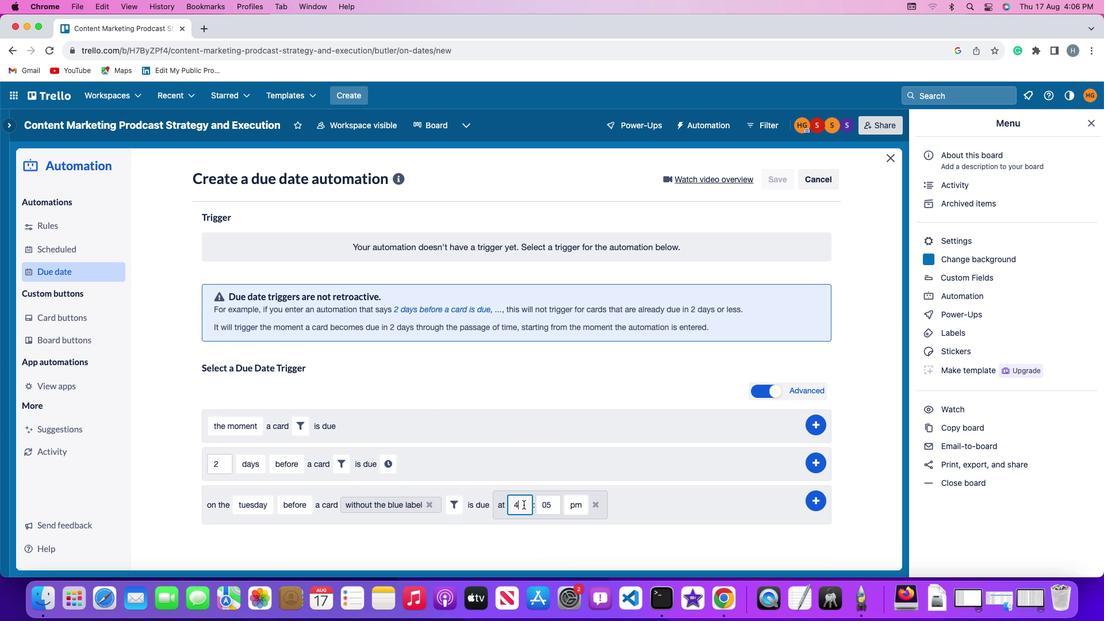 
Action: Mouse moved to (580, 541)
Screenshot: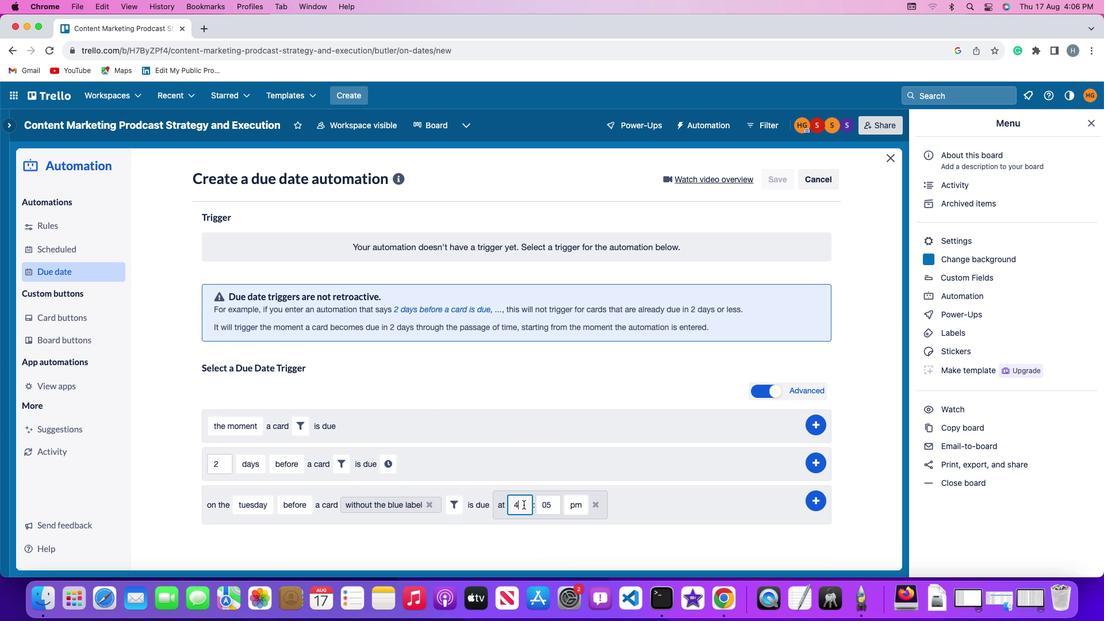 
Action: Key pressed Key.backspace'1''1'
Screenshot: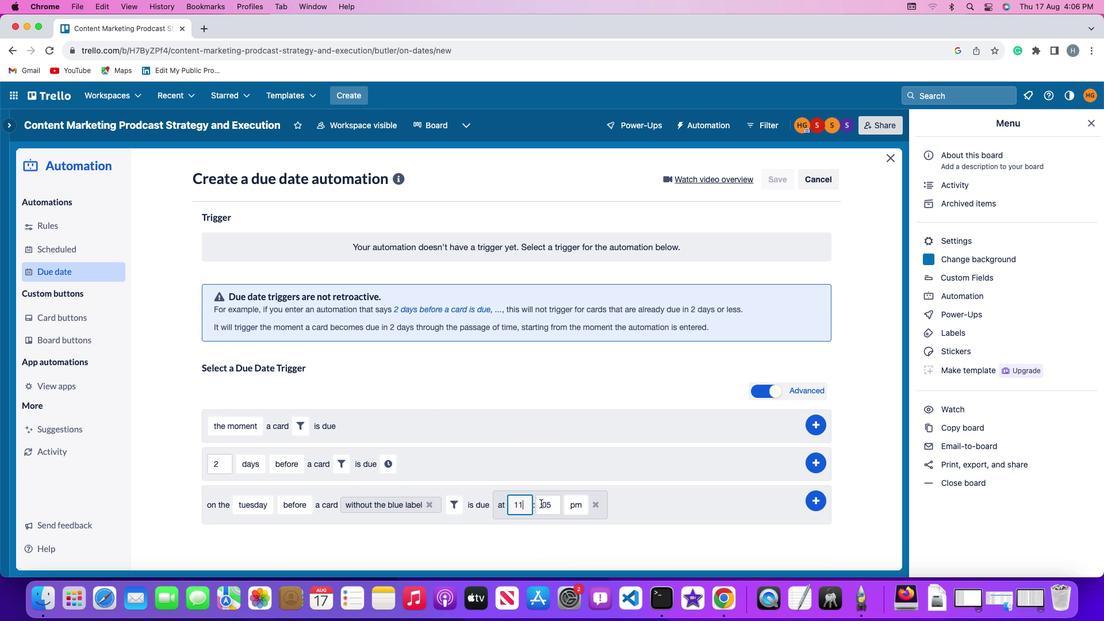 
Action: Mouse moved to (614, 541)
Screenshot: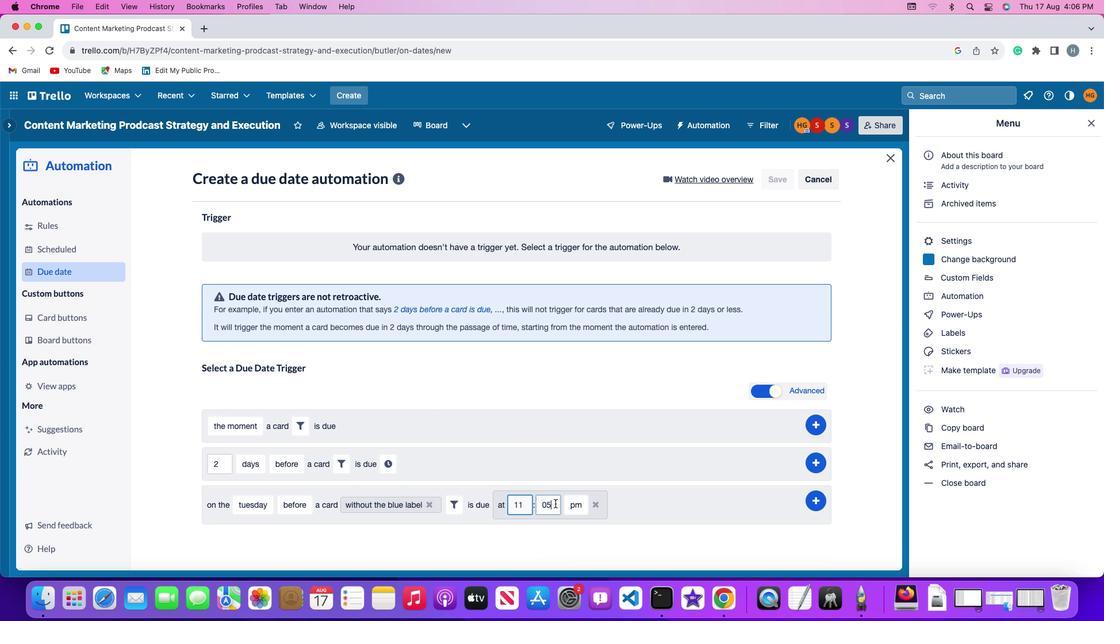
Action: Mouse pressed left at (614, 541)
Screenshot: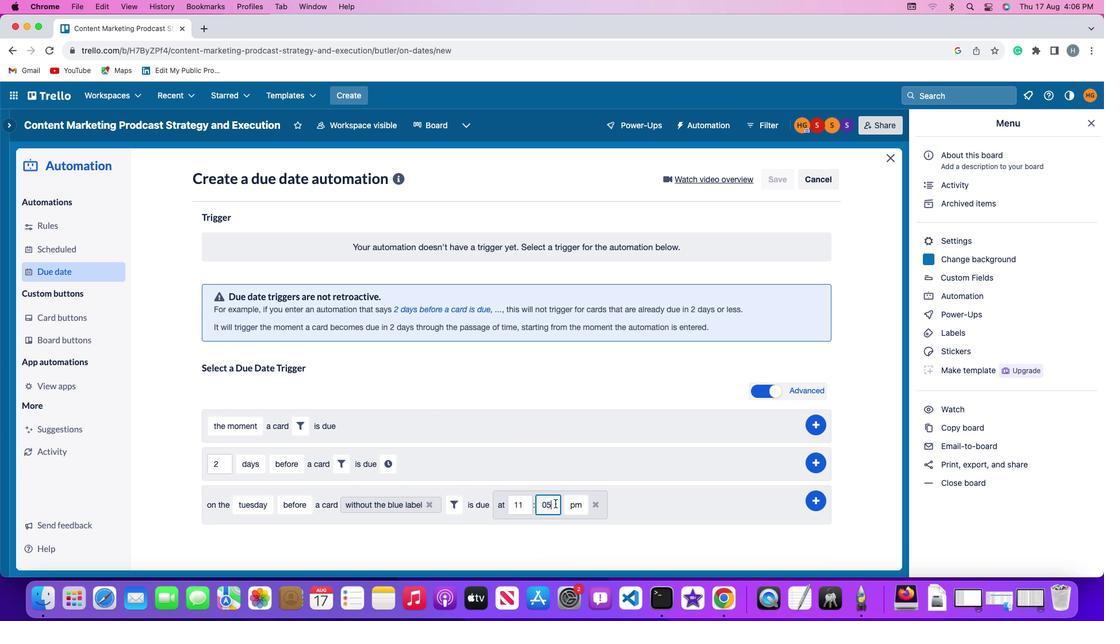 
Action: Key pressed Key.backspaceKey.backspace
Screenshot: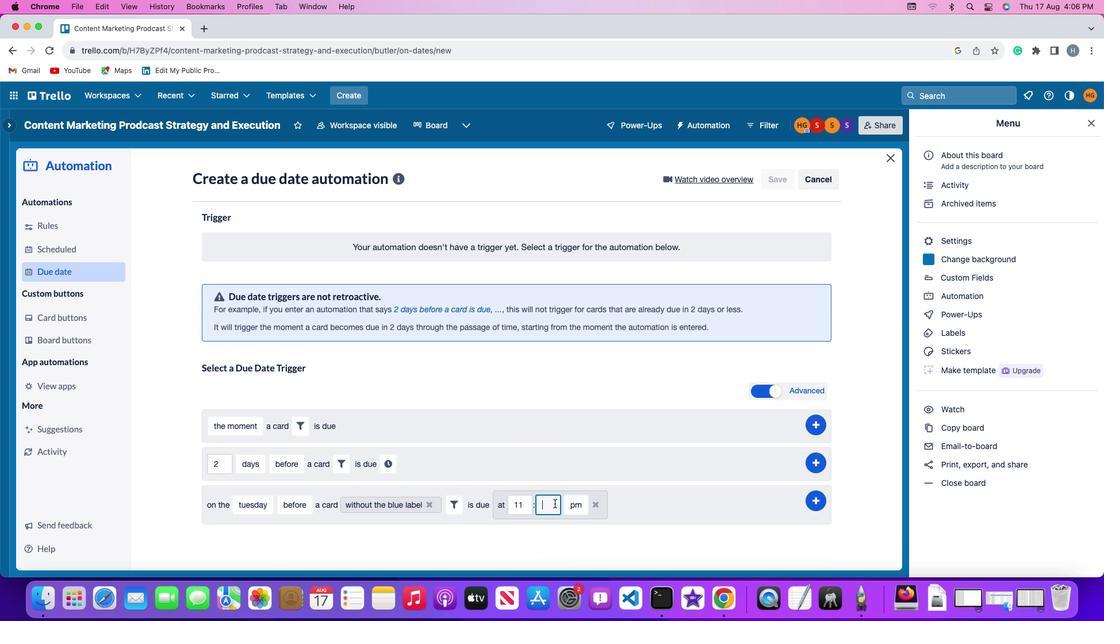 
Action: Mouse moved to (614, 541)
Screenshot: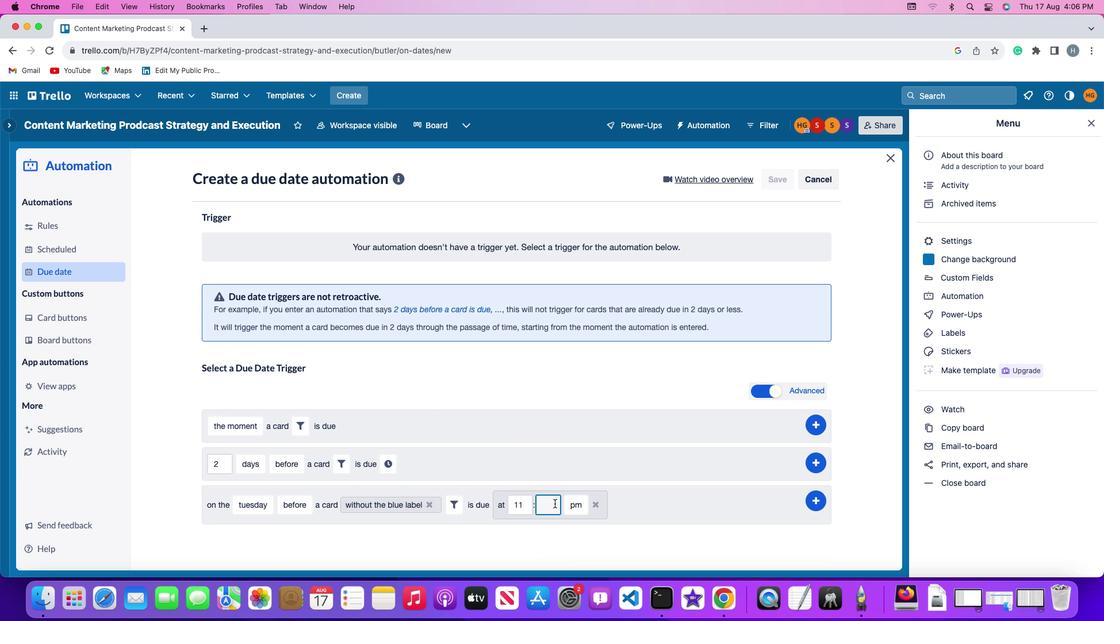 
Action: Key pressed '0''0'
Screenshot: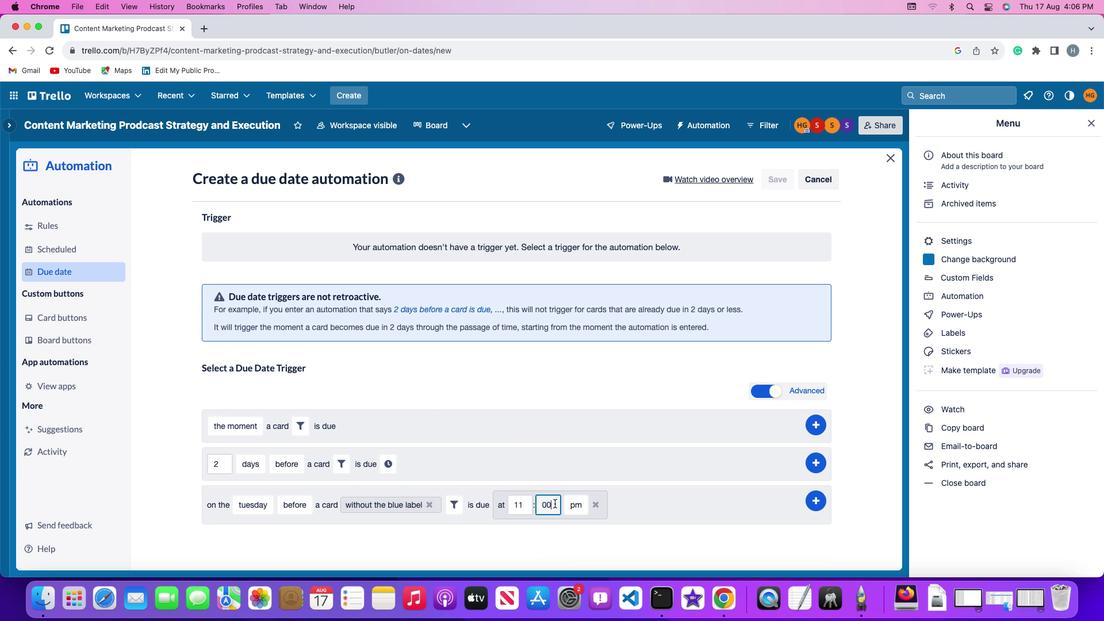 
Action: Mouse moved to (638, 540)
Screenshot: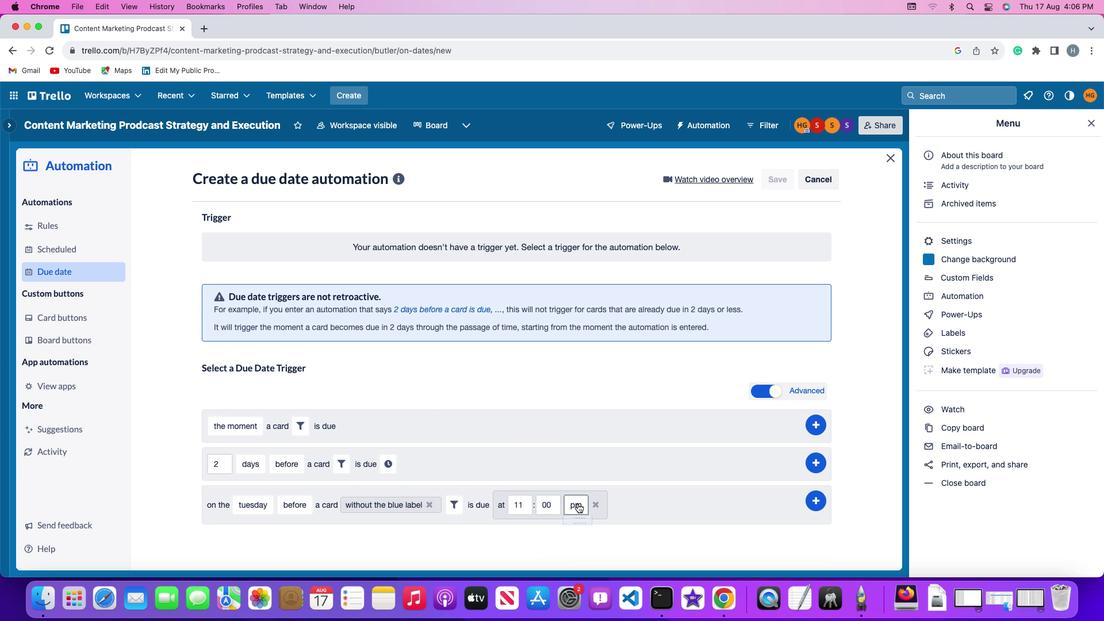 
Action: Mouse pressed left at (638, 540)
Screenshot: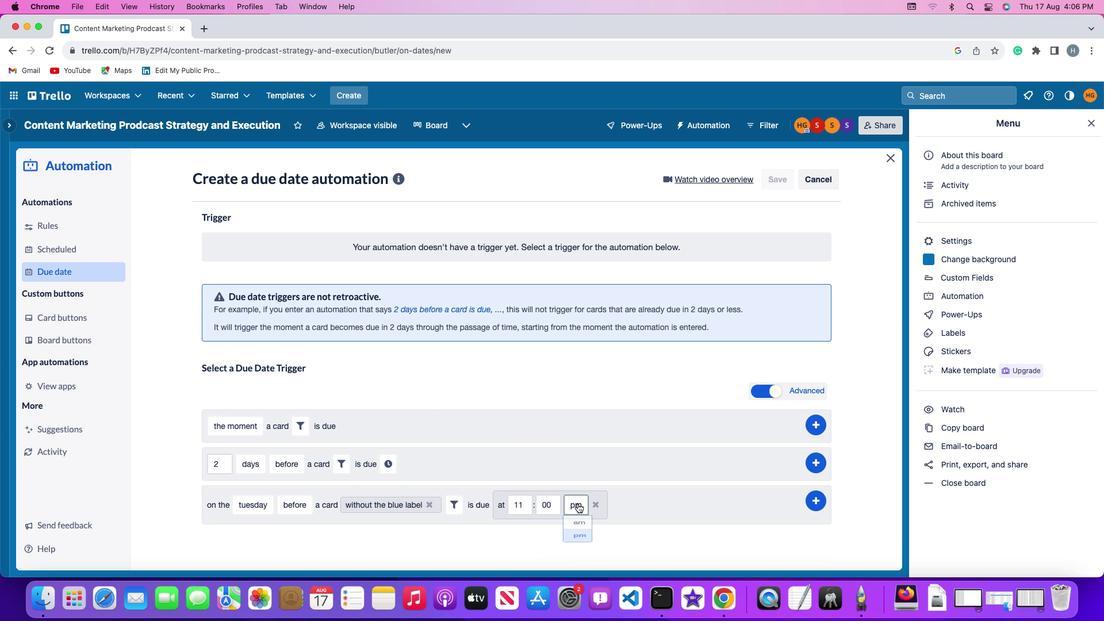 
Action: Mouse moved to (635, 546)
Screenshot: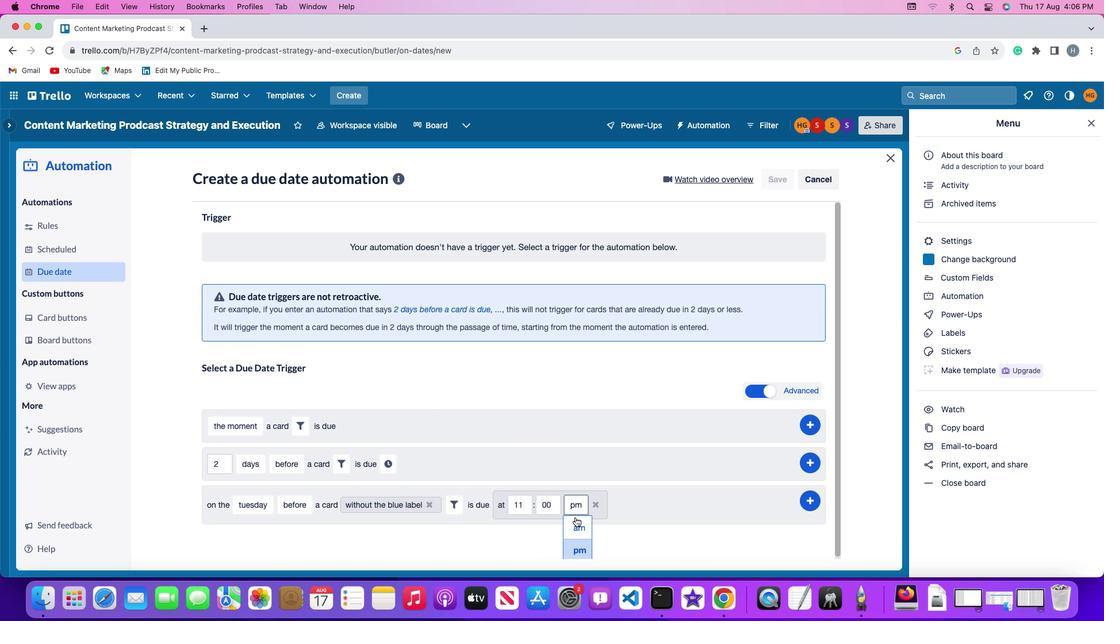 
Action: Mouse pressed left at (635, 546)
Screenshot: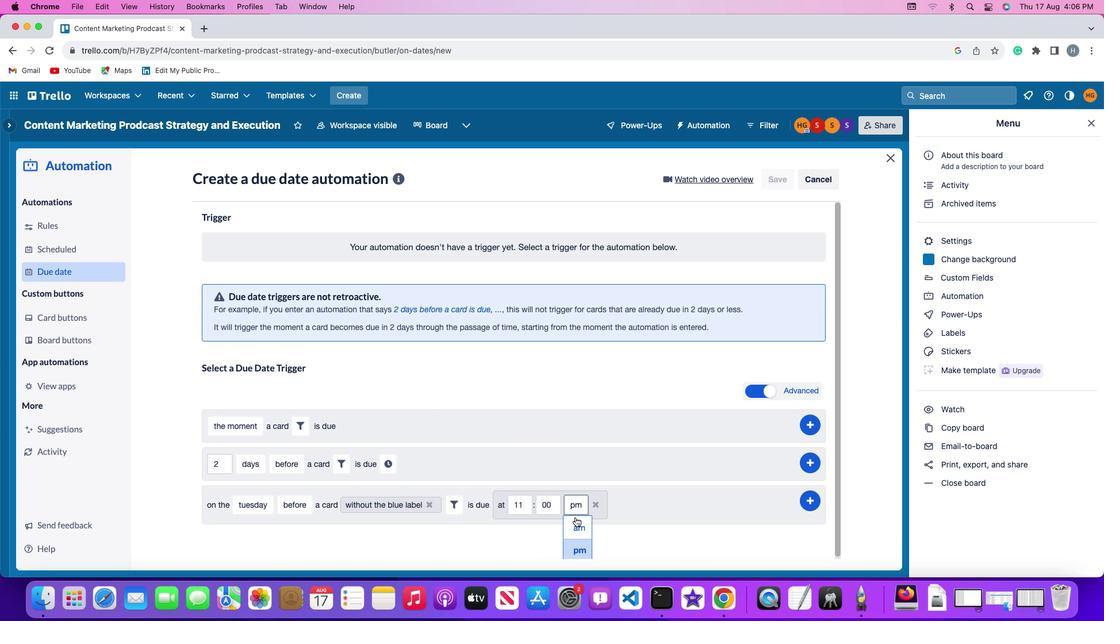 
Action: Mouse moved to (898, 539)
Screenshot: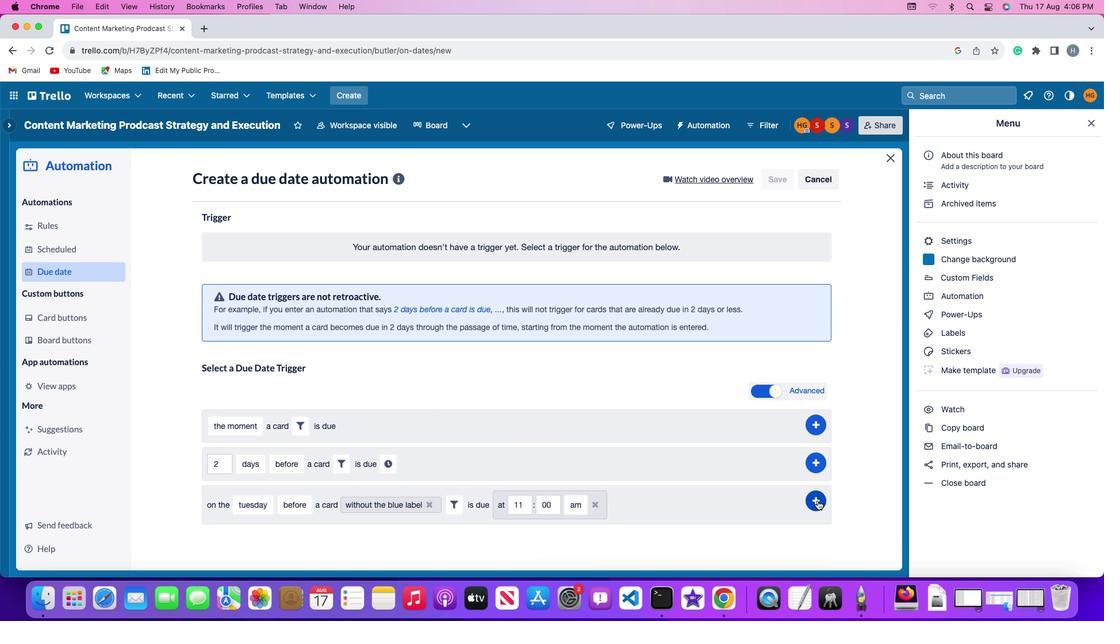 
Action: Mouse pressed left at (898, 539)
Screenshot: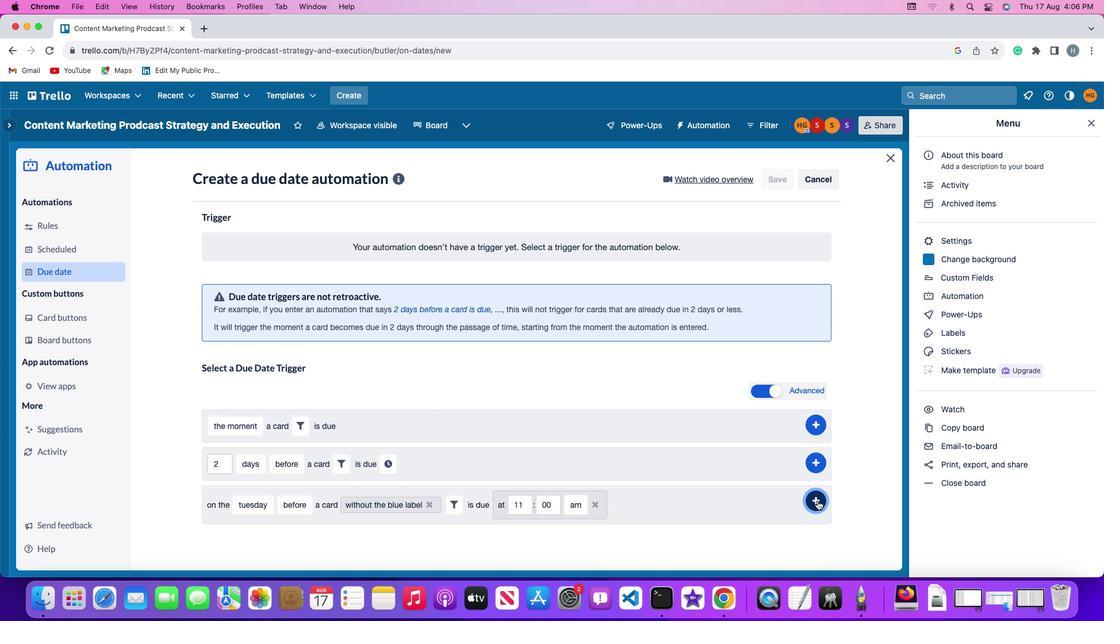 
Action: Mouse moved to (962, 526)
Screenshot: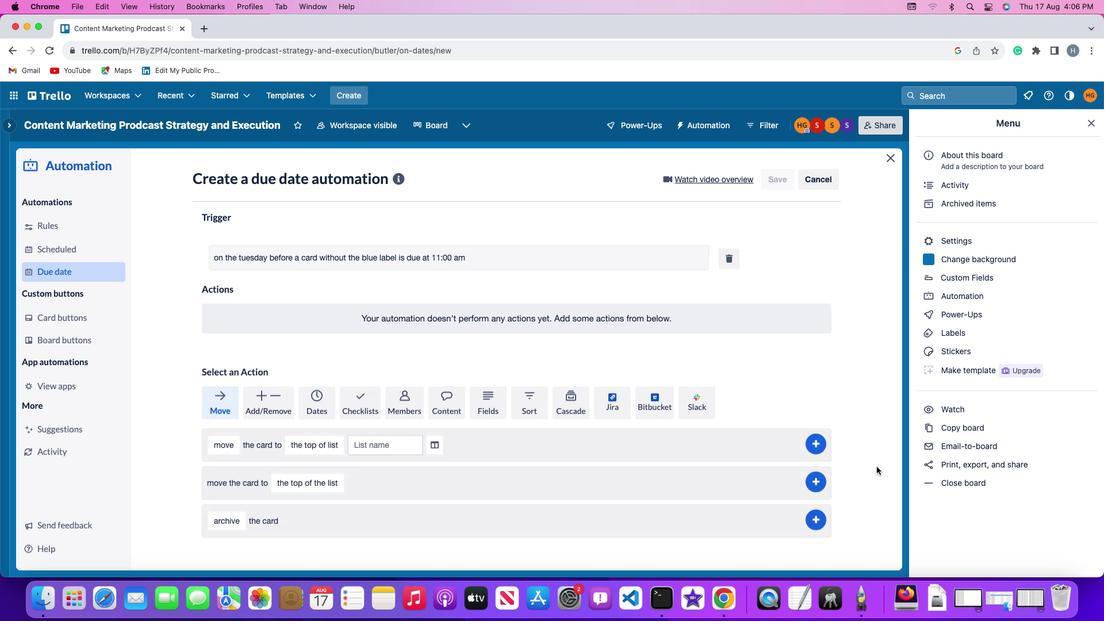 
